 Task:  Click on Racing  Cup Series In the Cup Series click on  Pick Sheet Add name Lucas Anderson and  Email softage.5@softage.net In group 1 choose #24 William Byron In group 2 choose #5 Kyle Larson In group 3 choose #47 Ricky Stenhouse Jr In group 4 choose #54 Ty Gibbs In group 5 choose #43 Erik Jones Winning Manufacturer choose Chevrolet In Tie Breaker choose #84 Jimmye Johnson Bonous driver choose #20 Christopher Bell Submit pick sheet
Action: Mouse moved to (345, 192)
Screenshot: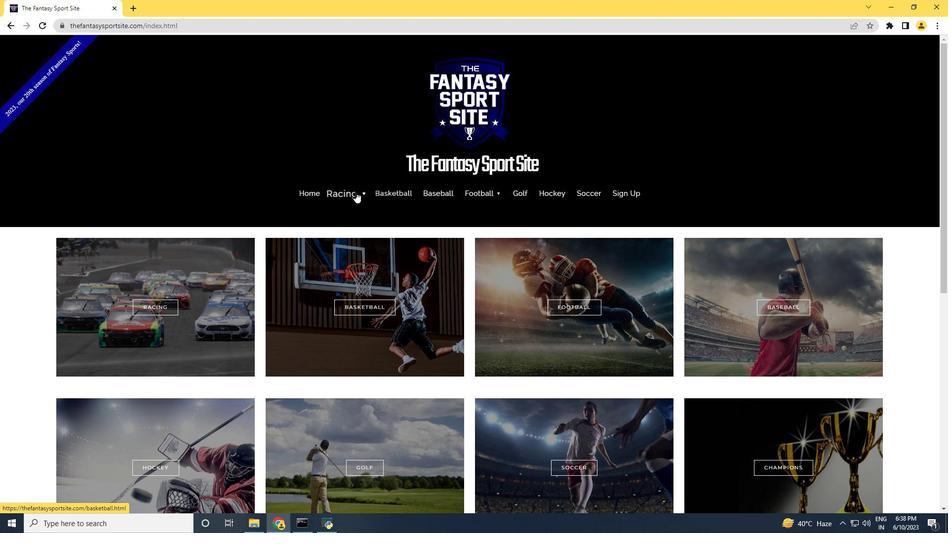 
Action: Mouse pressed left at (345, 192)
Screenshot: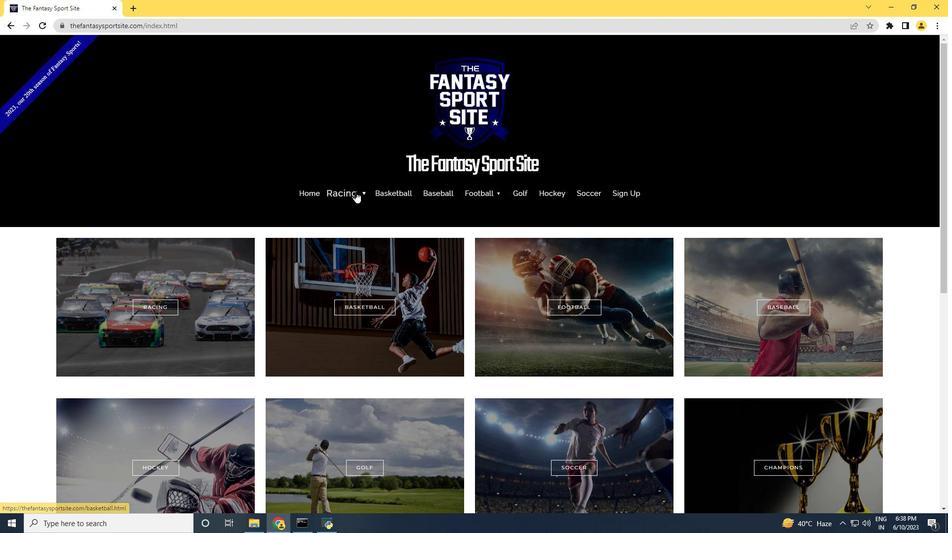 
Action: Mouse moved to (345, 229)
Screenshot: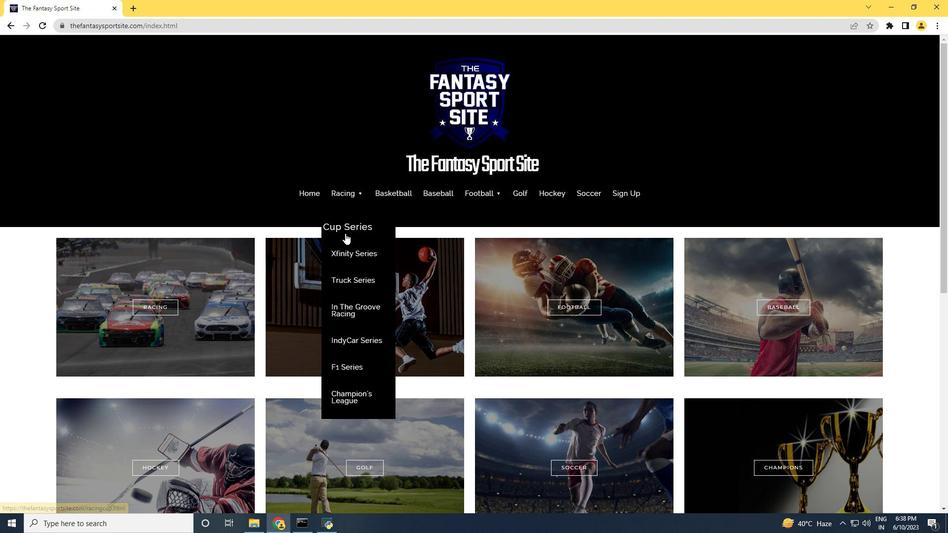 
Action: Mouse pressed left at (345, 229)
Screenshot: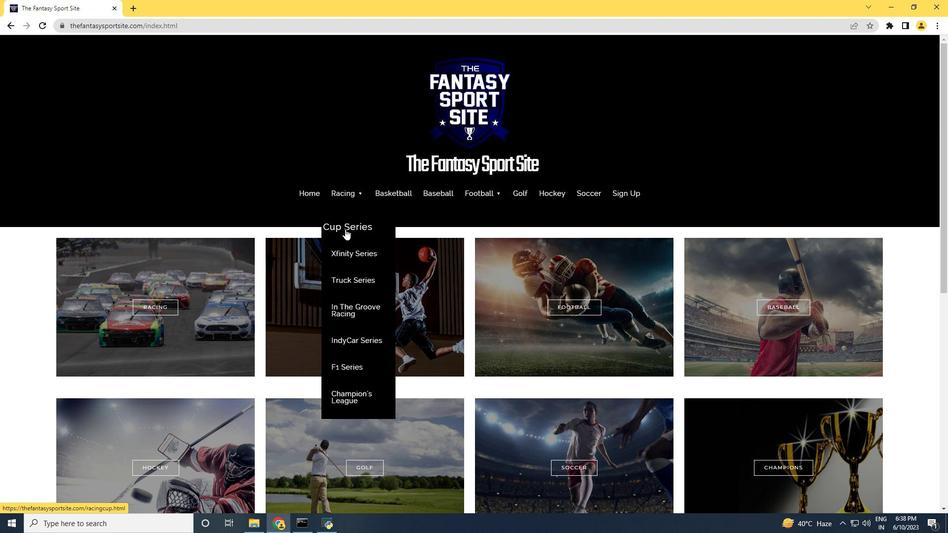 
Action: Mouse moved to (305, 251)
Screenshot: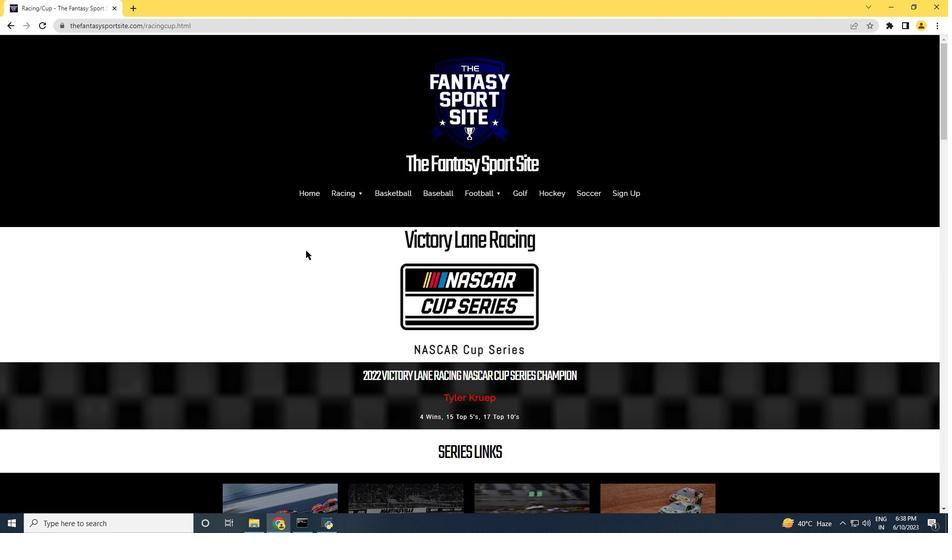 
Action: Mouse scrolled (305, 251) with delta (0, 0)
Screenshot: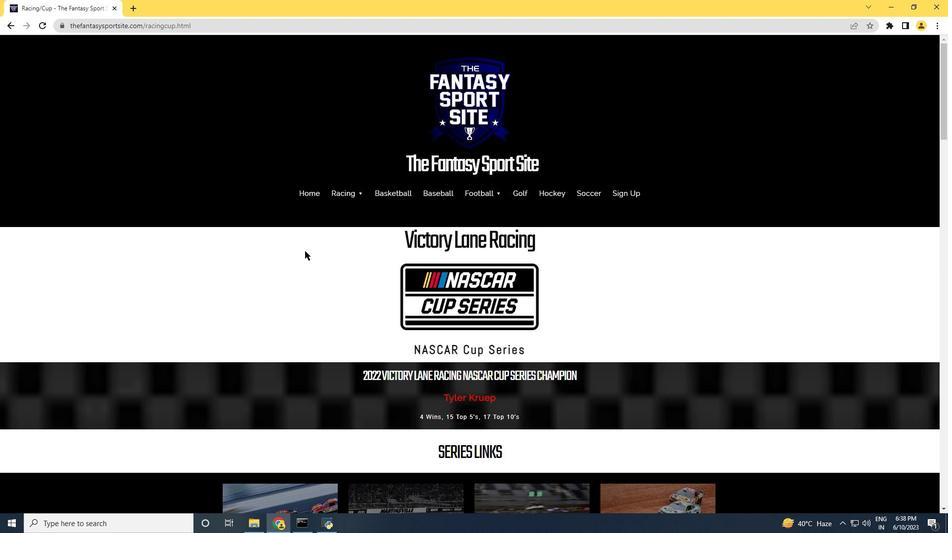 
Action: Mouse scrolled (305, 251) with delta (0, 0)
Screenshot: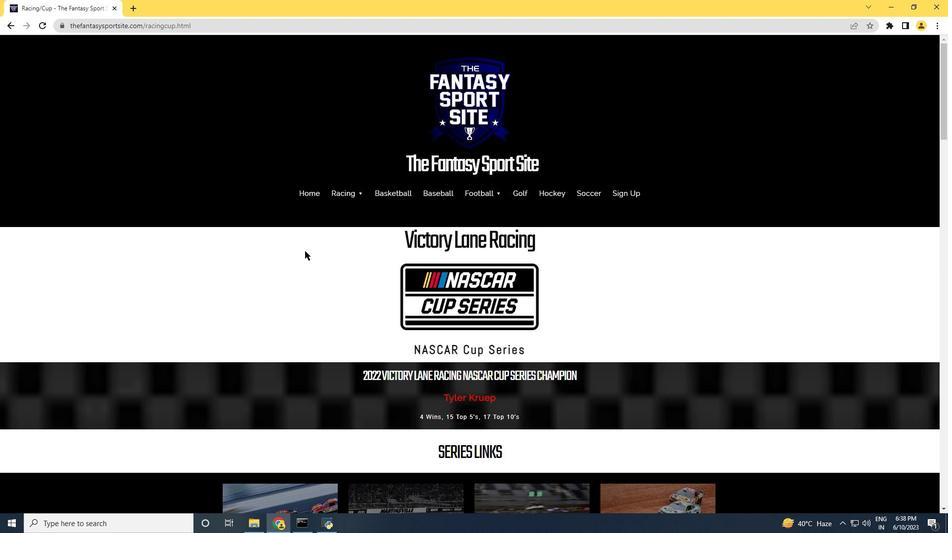 
Action: Mouse scrolled (305, 251) with delta (0, 0)
Screenshot: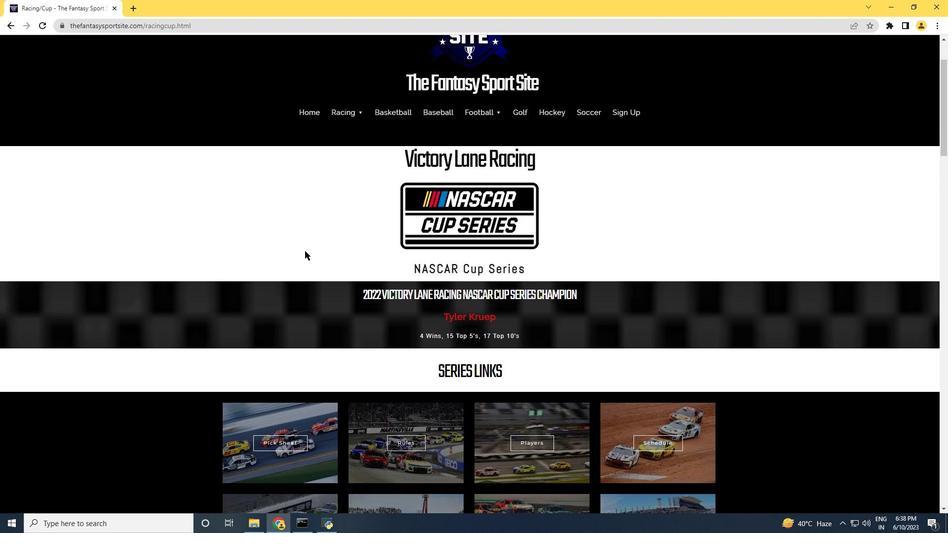 
Action: Mouse moved to (304, 251)
Screenshot: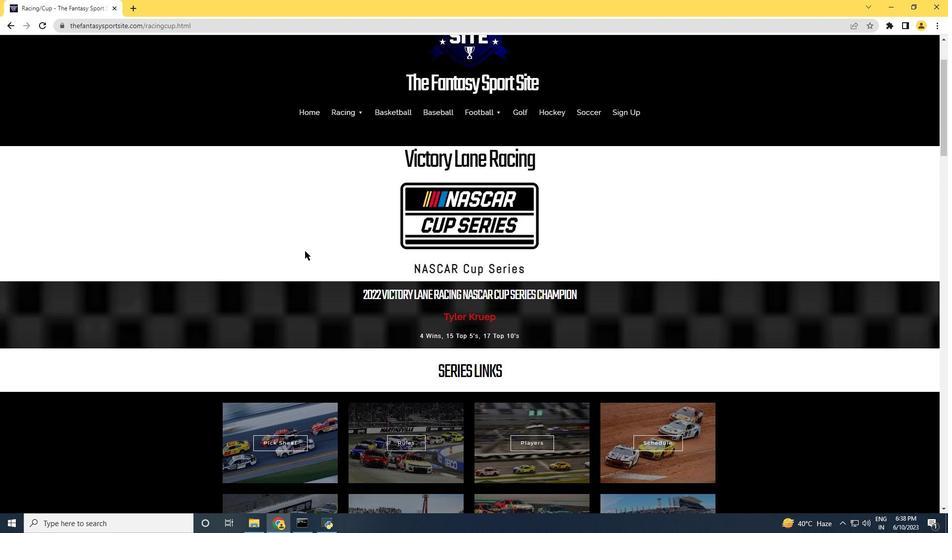 
Action: Mouse scrolled (304, 251) with delta (0, 0)
Screenshot: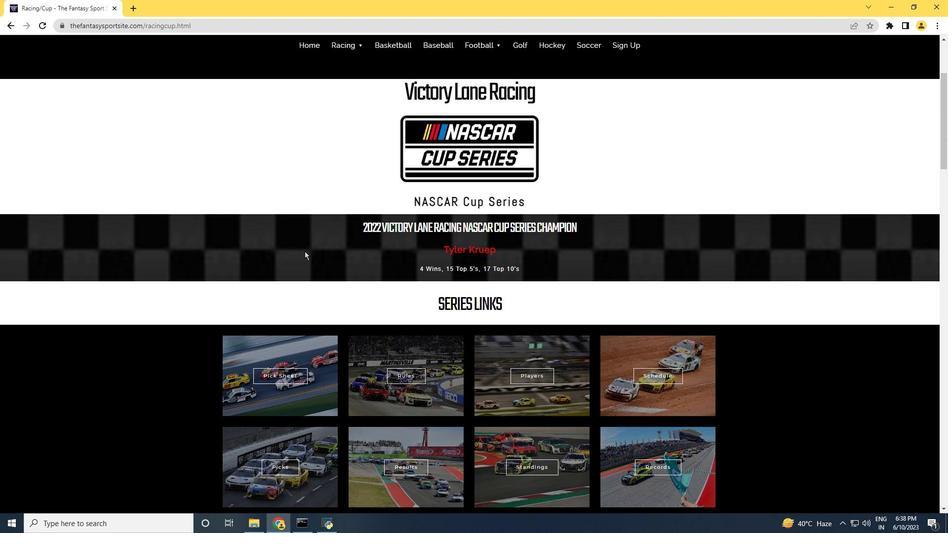 
Action: Mouse scrolled (304, 251) with delta (0, 0)
Screenshot: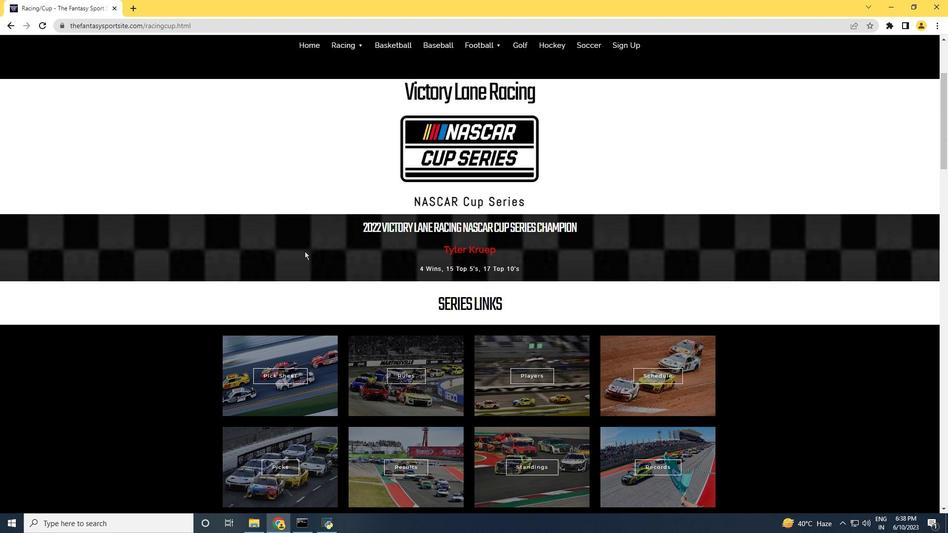 
Action: Mouse moved to (283, 269)
Screenshot: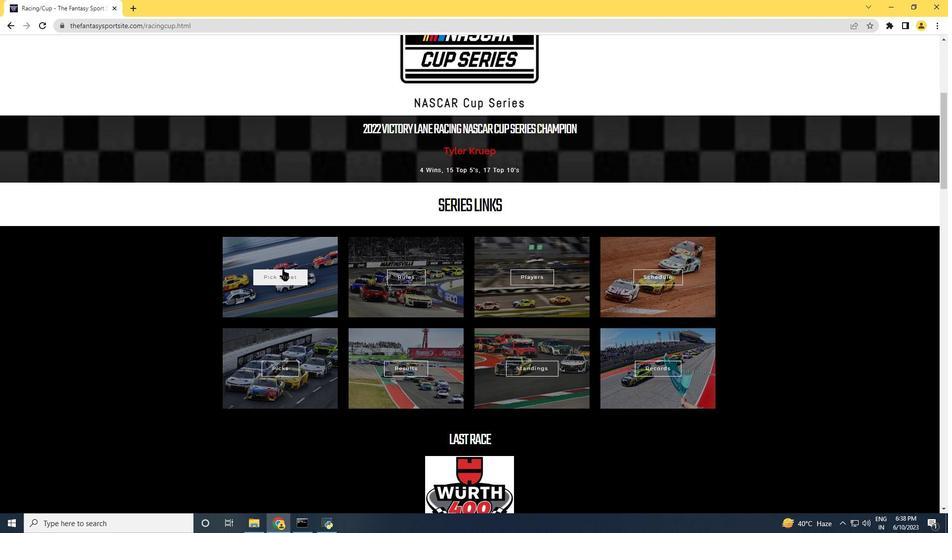 
Action: Mouse pressed left at (283, 269)
Screenshot: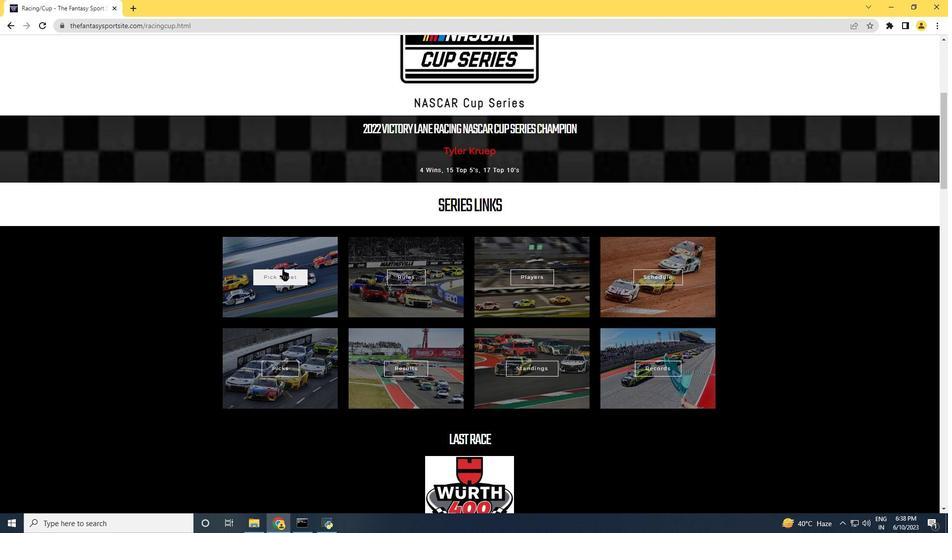 
Action: Mouse moved to (307, 251)
Screenshot: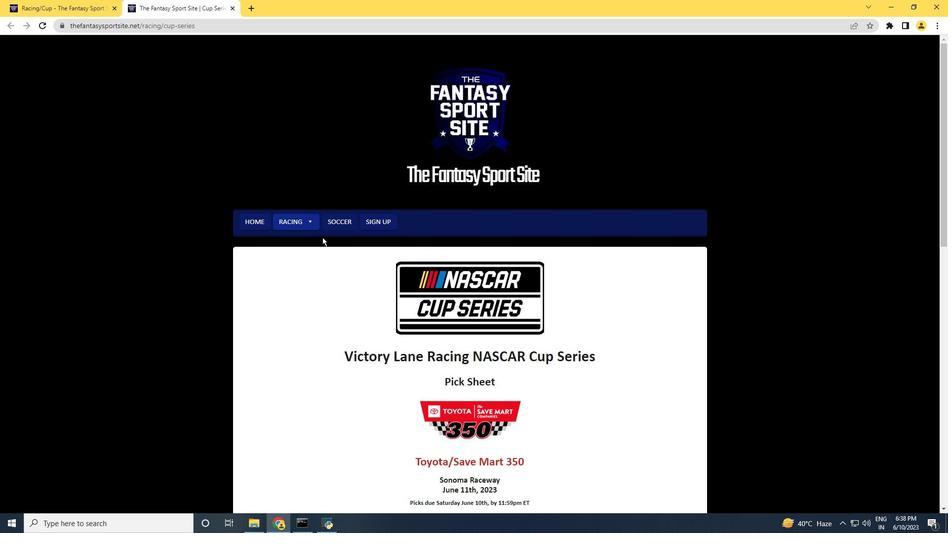 
Action: Mouse scrolled (307, 251) with delta (0, 0)
Screenshot: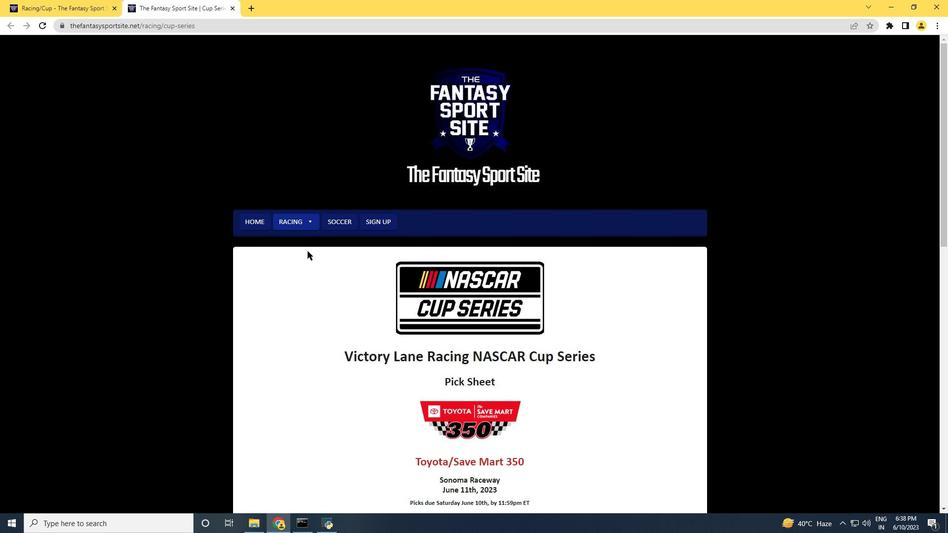 
Action: Mouse scrolled (307, 251) with delta (0, 0)
Screenshot: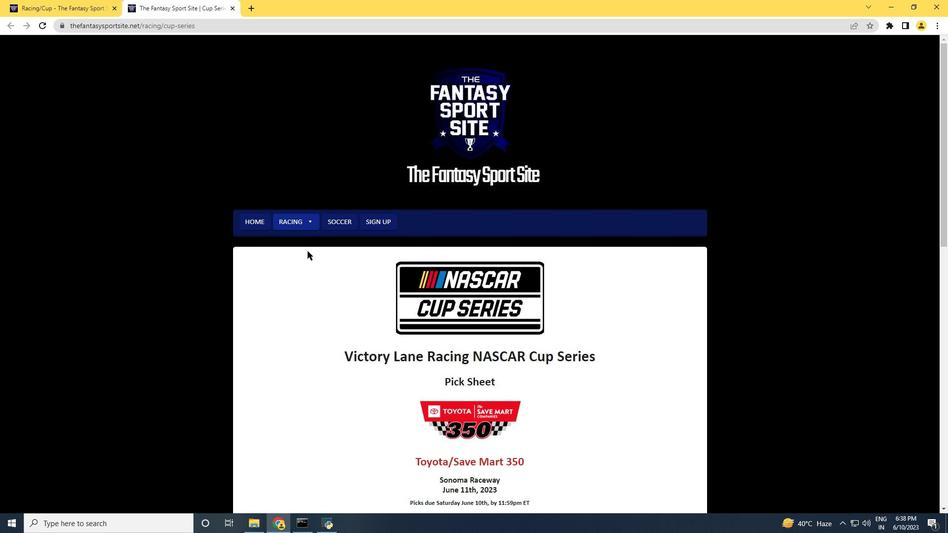 
Action: Mouse scrolled (307, 251) with delta (0, 0)
Screenshot: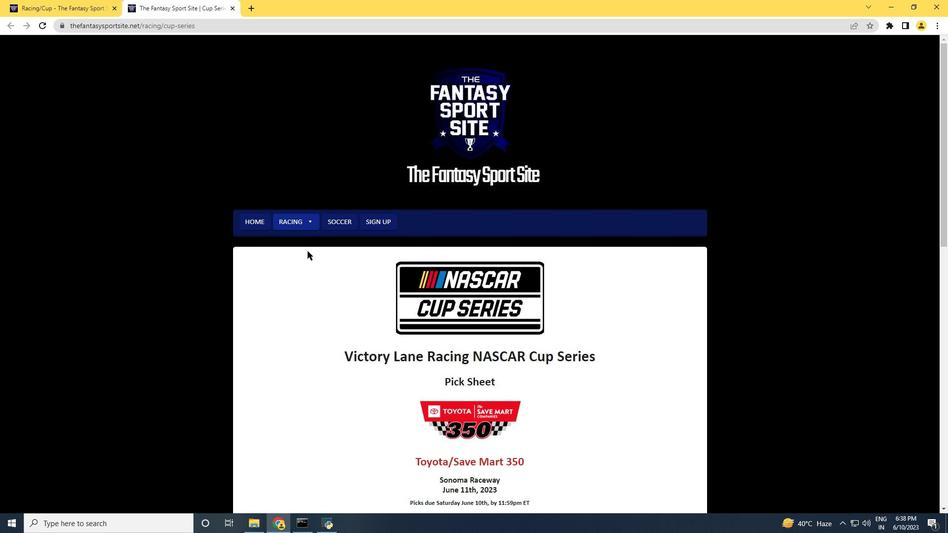 
Action: Mouse scrolled (307, 251) with delta (0, 0)
Screenshot: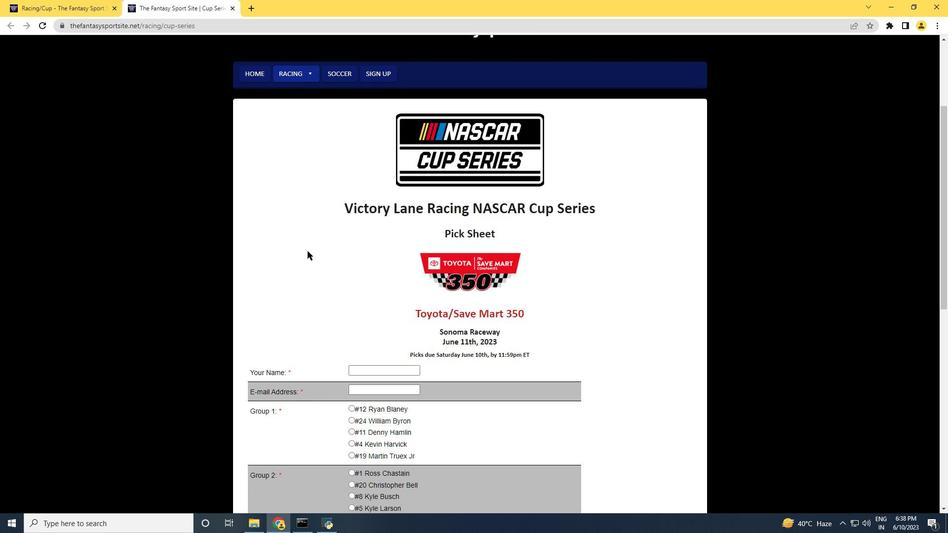 
Action: Mouse scrolled (307, 251) with delta (0, 0)
Screenshot: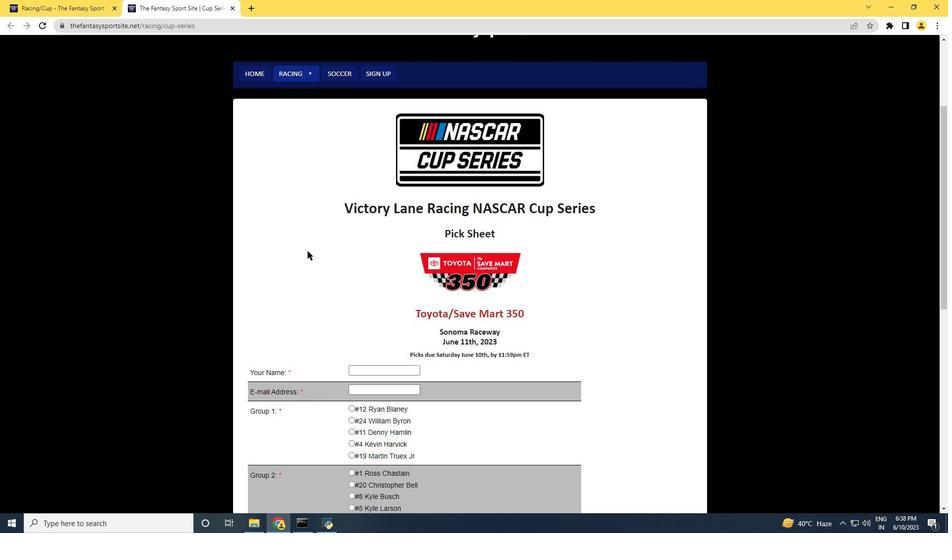 
Action: Mouse scrolled (307, 251) with delta (0, 0)
Screenshot: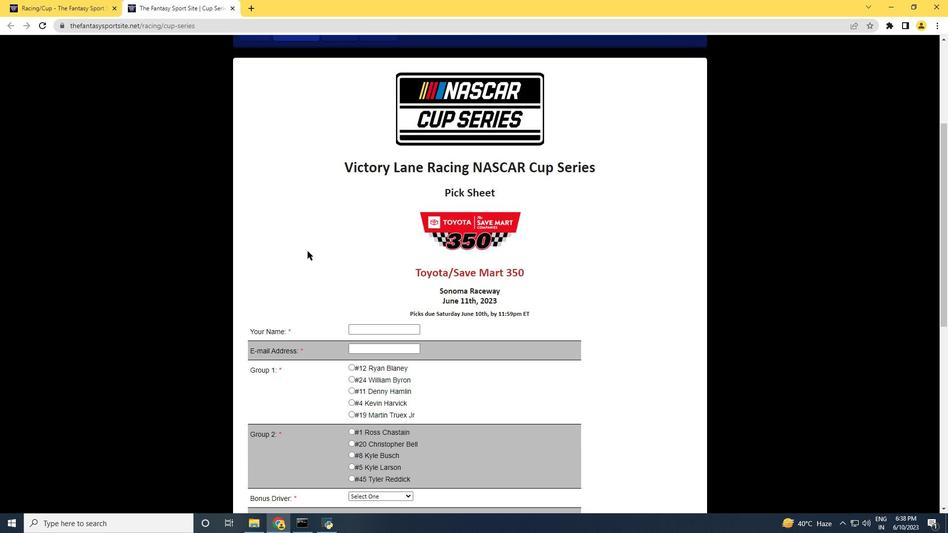 
Action: Mouse moved to (364, 221)
Screenshot: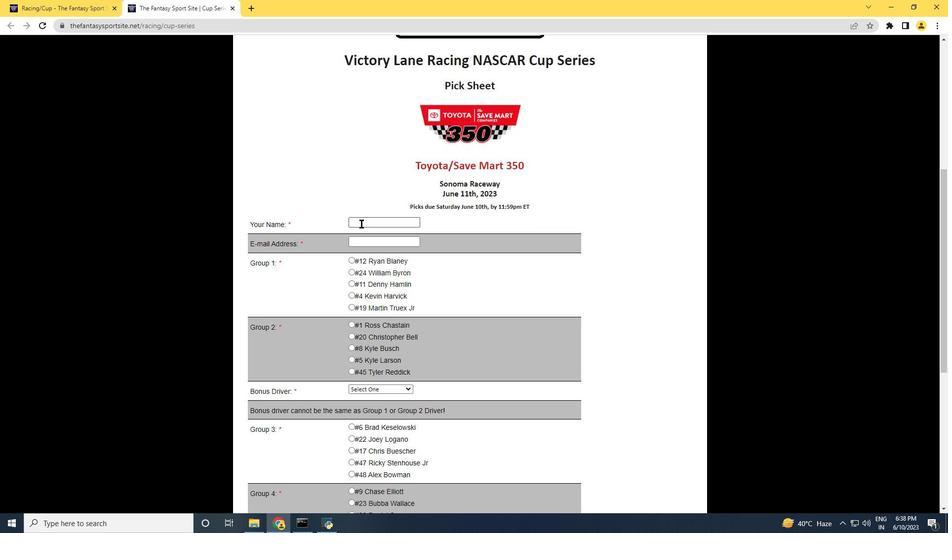 
Action: Mouse pressed left at (364, 221)
Screenshot: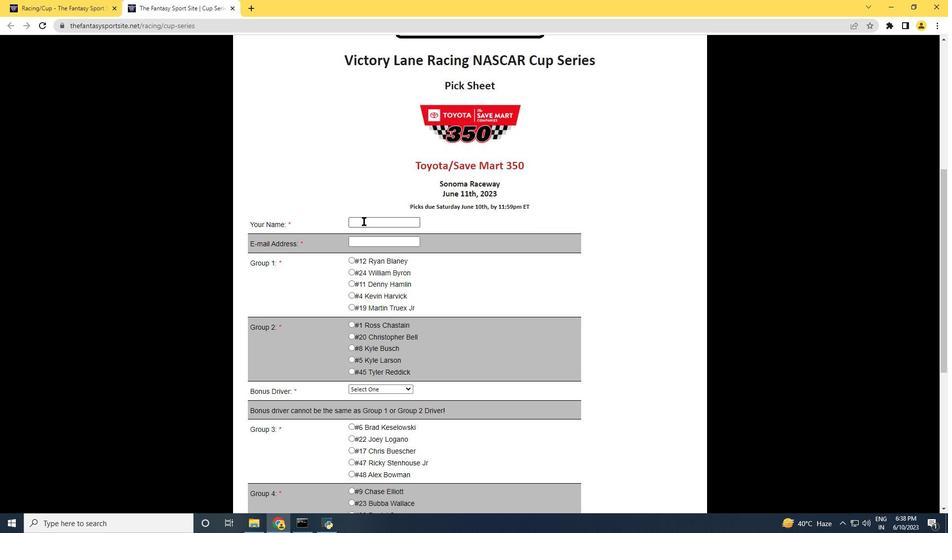 
Action: Key pressed <Key.shift><Key.shift><Key.shift><Key.shift><Key.shift><Key.shift><Key.shift><Key.shift><Key.shift><Key.shift><Key.shift><Key.shift><Key.shift><Key.shift><Key.shift><Key.shift><Key.shift><Key.shift><Key.shift><Key.shift><Key.shift><Key.shift><Key.shift><Key.shift><Key.shift><Key.shift><Key.shift><Key.shift><Key.shift><Key.shift><Key.shift><Key.shift><Key.shift><Key.shift><Key.shift><Key.shift><Key.shift><Key.shift><Key.shift><Key.shift><Key.shift><Key.shift><Key.shift><Key.shift><Key.shift><Key.shift>K<Key.backspace><Key.shift>Lucas<Key.space><Key.shift>Anderson<Key.tab><Key.shift><Key.shift><Key.shift><Key.shift><Key.shift><Key.shift><Key.shift><Key.shift><Key.shift><Key.shift><Key.shift><Key.shift><Key.shift><Key.shift><Key.shift><Key.shift><Key.shift>softage.5<Key.shift>@softage.net<Key.tab>
Screenshot: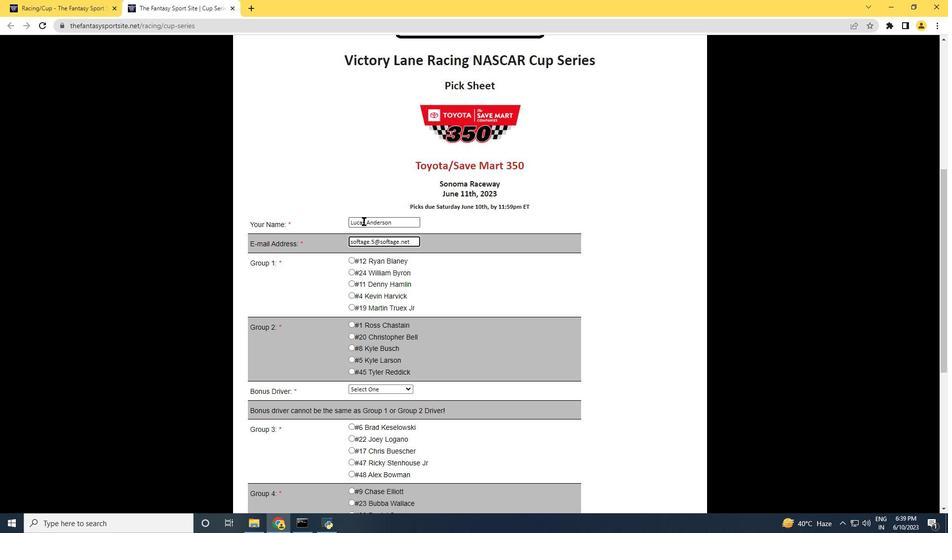 
Action: Mouse moved to (352, 271)
Screenshot: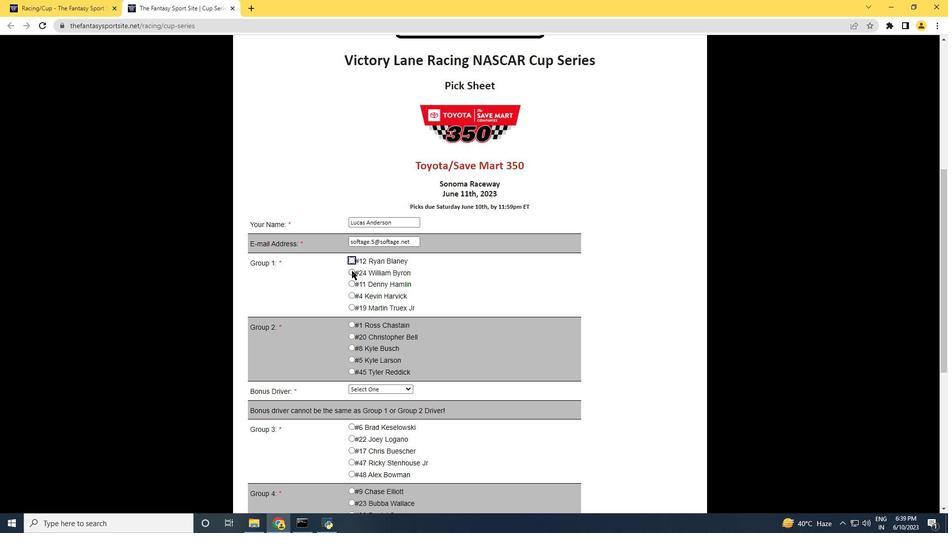 
Action: Mouse pressed left at (352, 271)
Screenshot: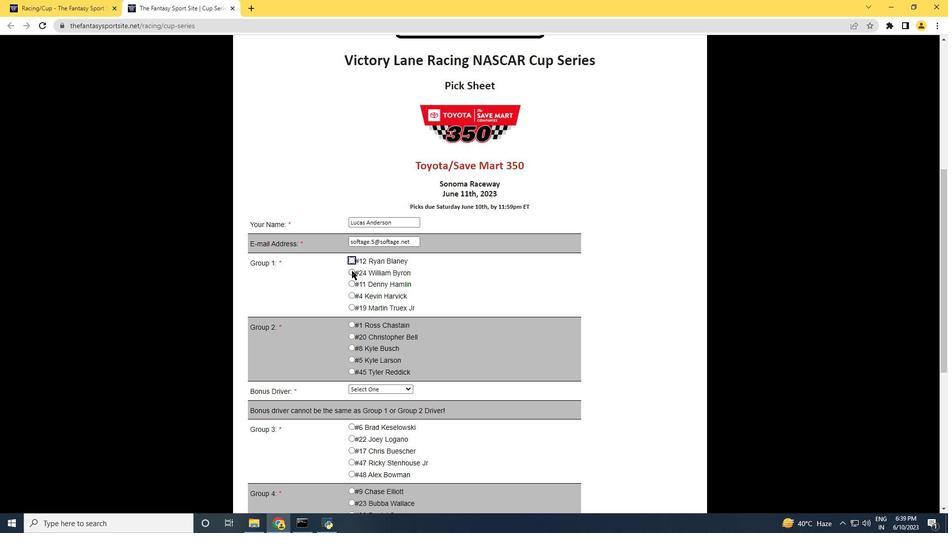 
Action: Mouse scrolled (352, 270) with delta (0, 0)
Screenshot: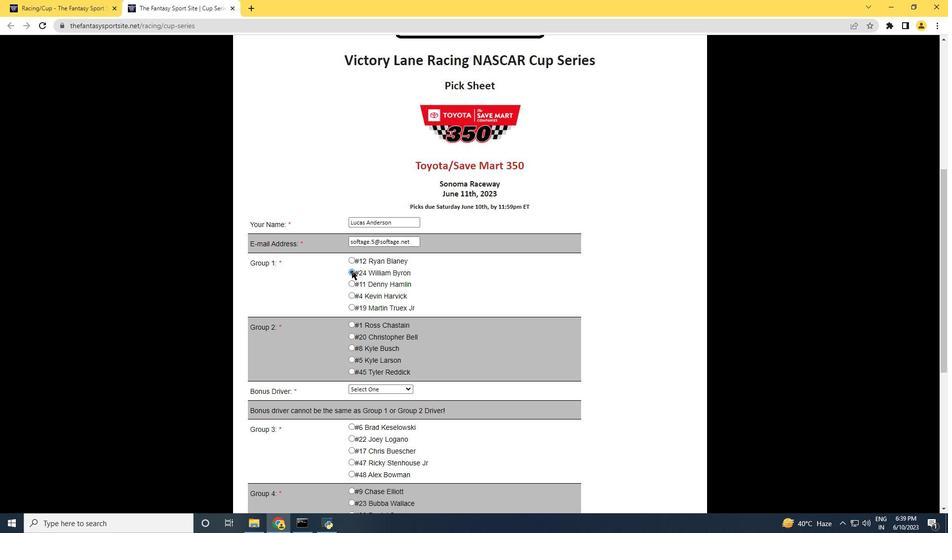 
Action: Mouse scrolled (352, 270) with delta (0, 0)
Screenshot: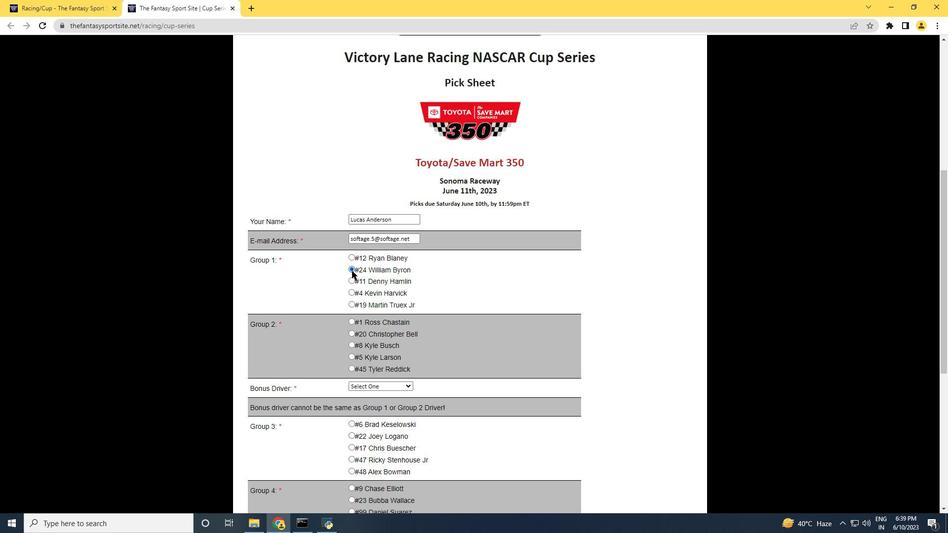 
Action: Mouse moved to (351, 262)
Screenshot: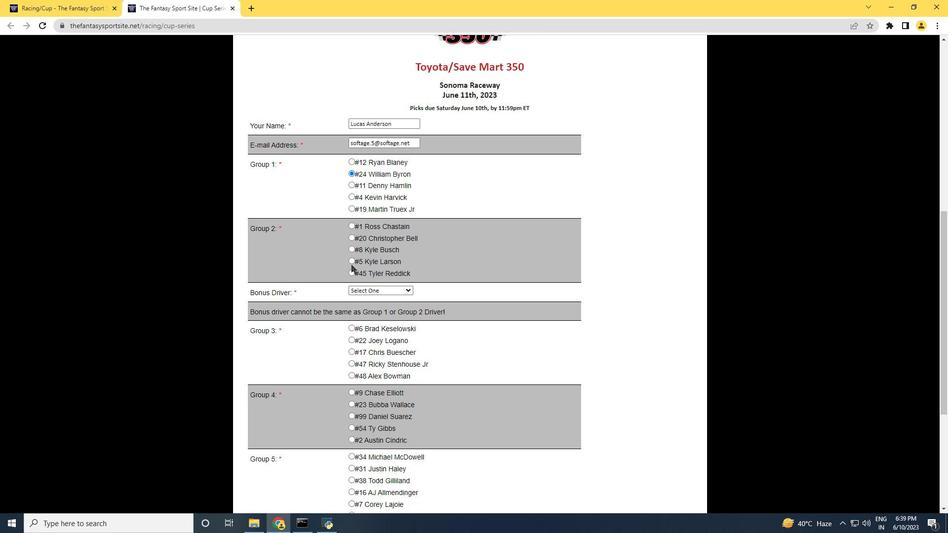 
Action: Mouse pressed left at (351, 262)
Screenshot: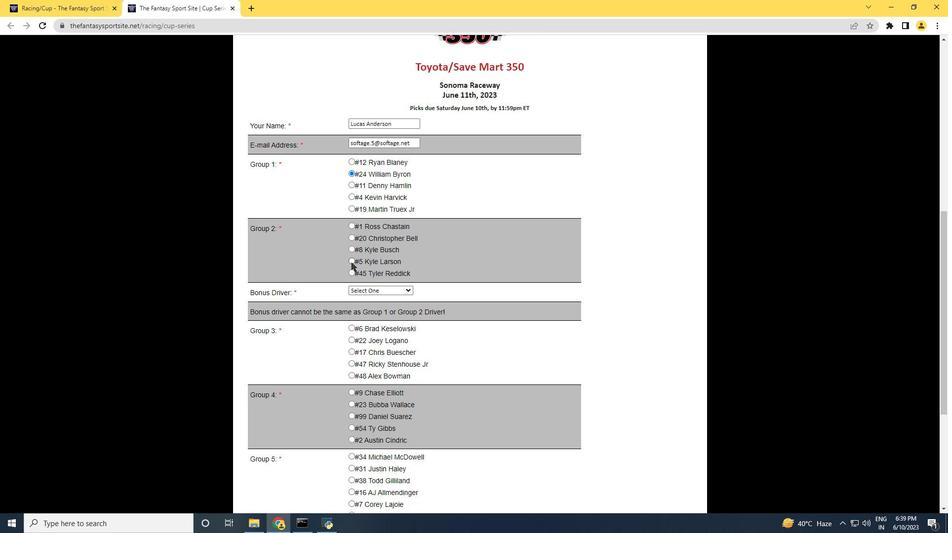 
Action: Mouse scrolled (351, 262) with delta (0, 0)
Screenshot: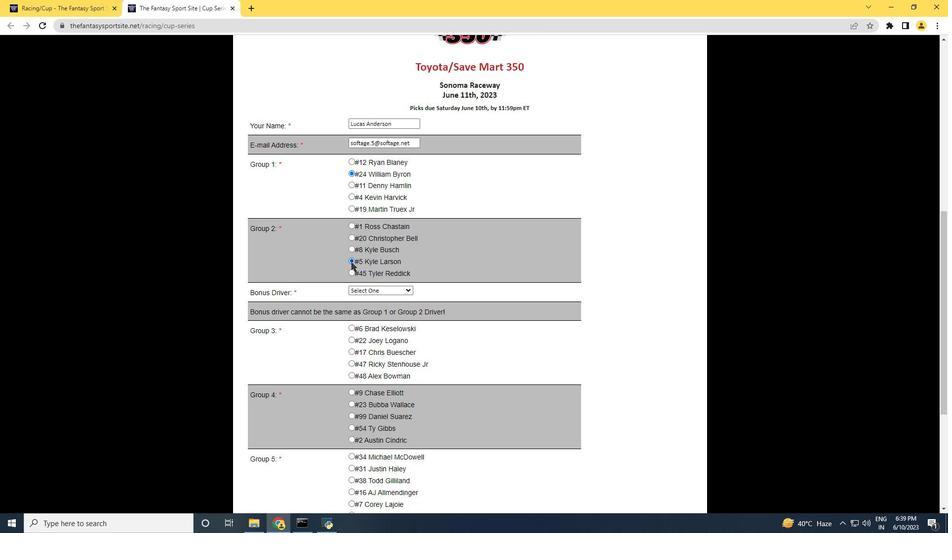 
Action: Mouse moved to (349, 314)
Screenshot: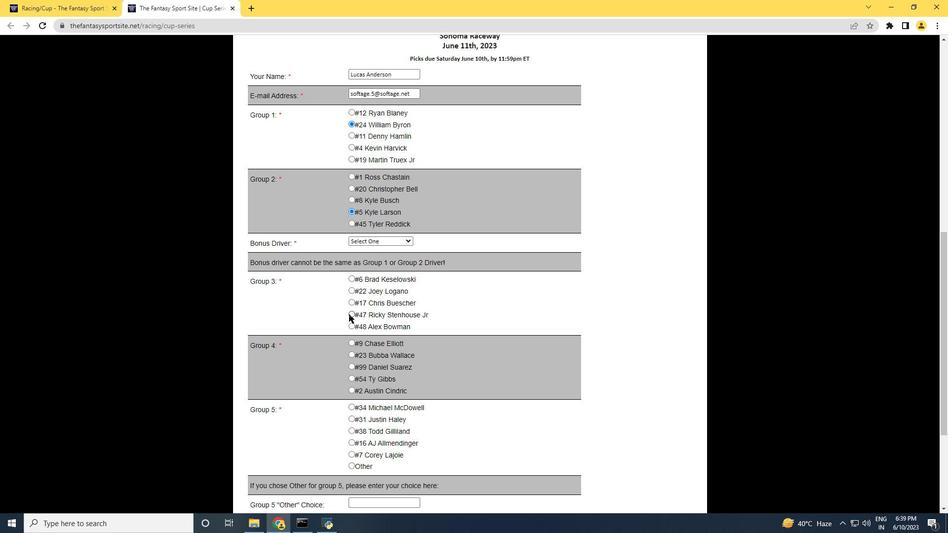 
Action: Mouse pressed left at (349, 314)
Screenshot: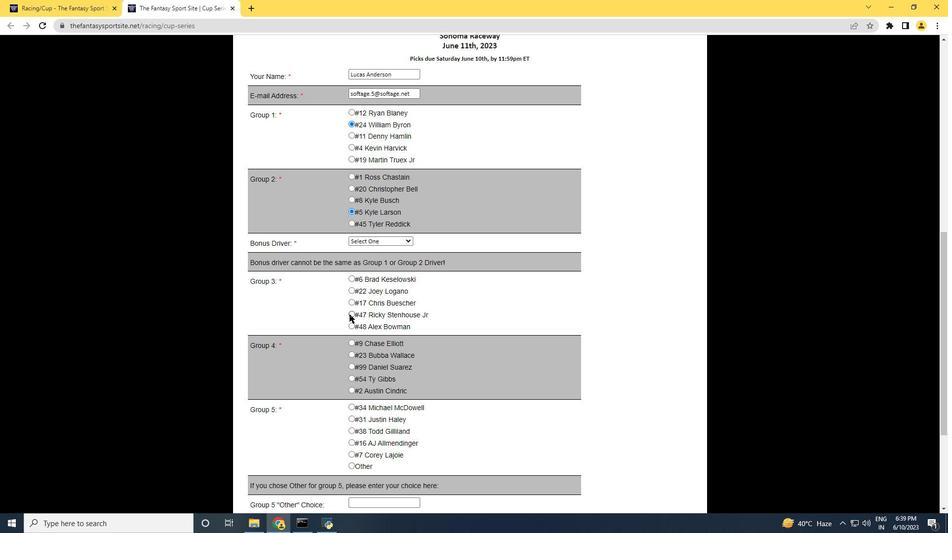 
Action: Mouse moved to (349, 314)
Screenshot: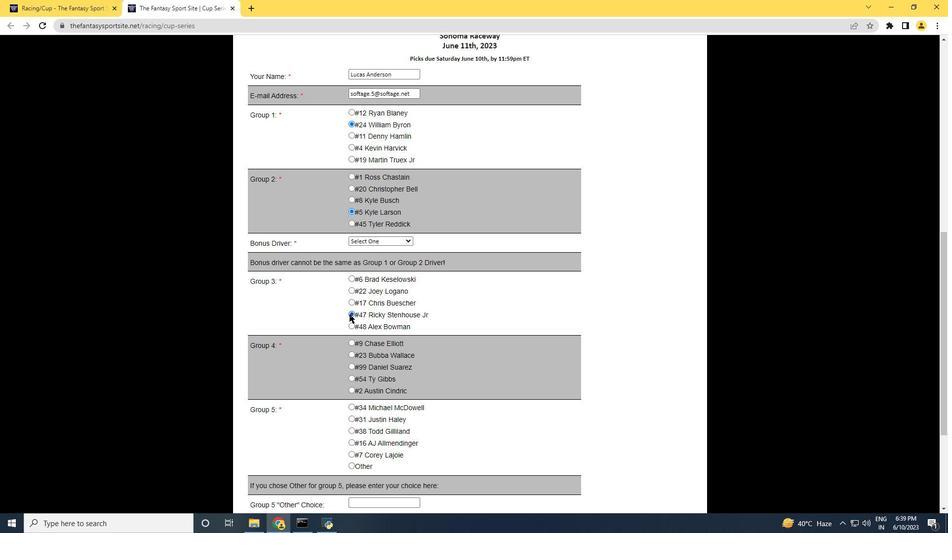 
Action: Mouse scrolled (349, 314) with delta (0, 0)
Screenshot: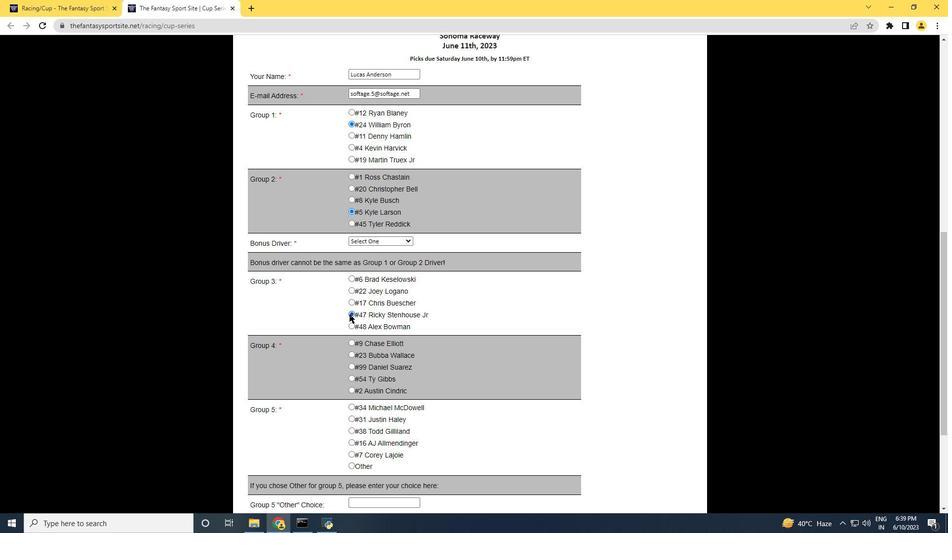 
Action: Mouse scrolled (349, 314) with delta (0, 0)
Screenshot: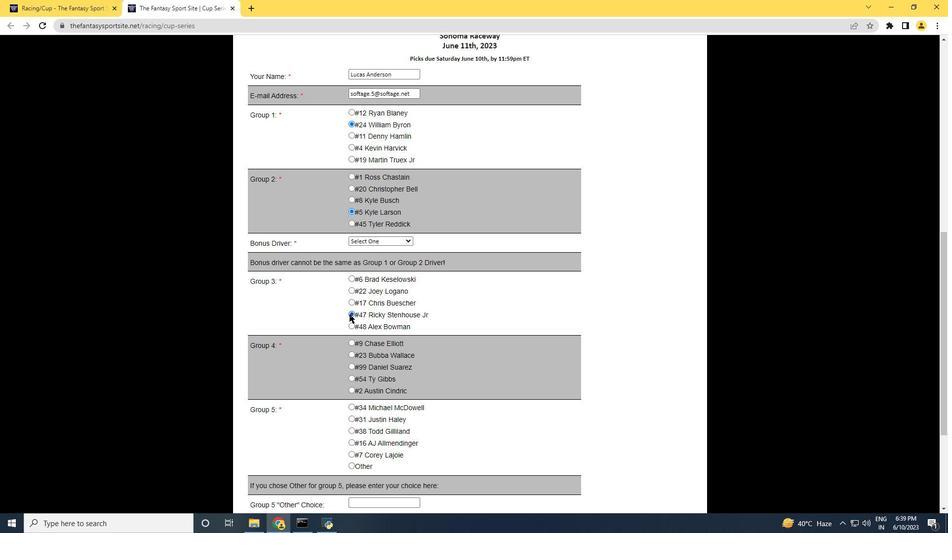 
Action: Mouse moved to (352, 279)
Screenshot: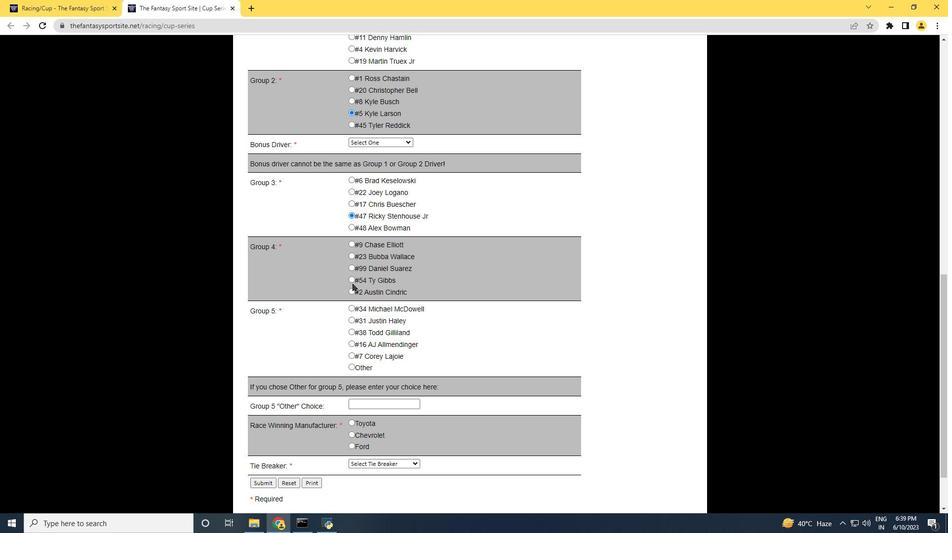 
Action: Mouse pressed left at (352, 279)
Screenshot: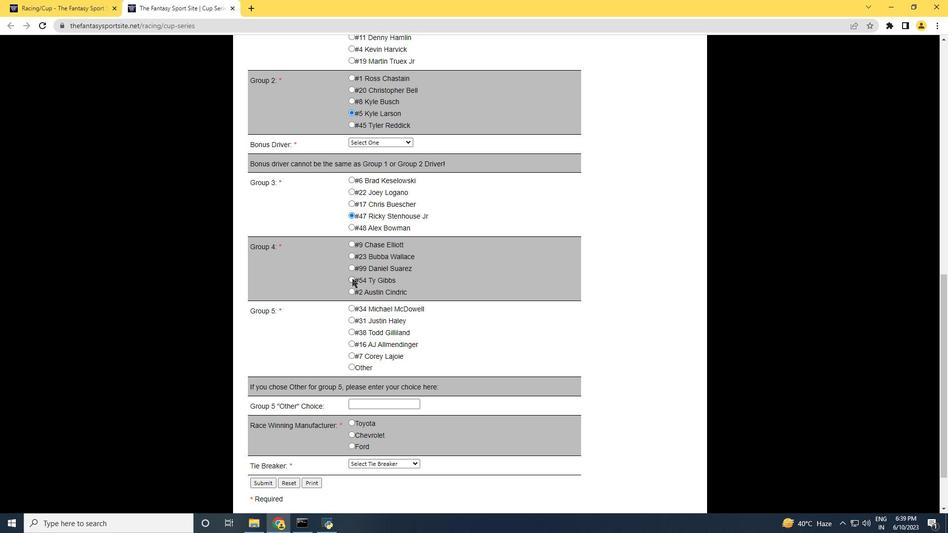 
Action: Mouse moved to (352, 278)
Screenshot: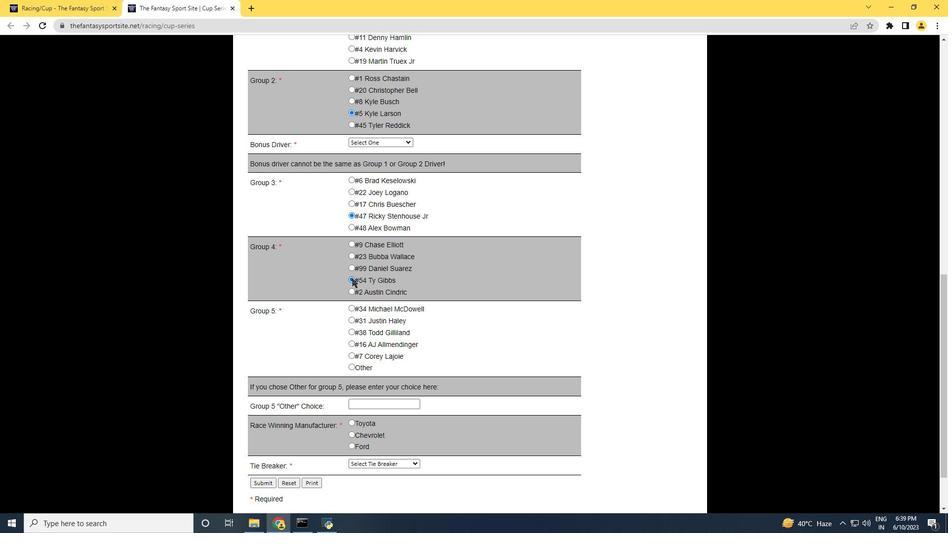 
Action: Mouse scrolled (352, 277) with delta (0, 0)
Screenshot: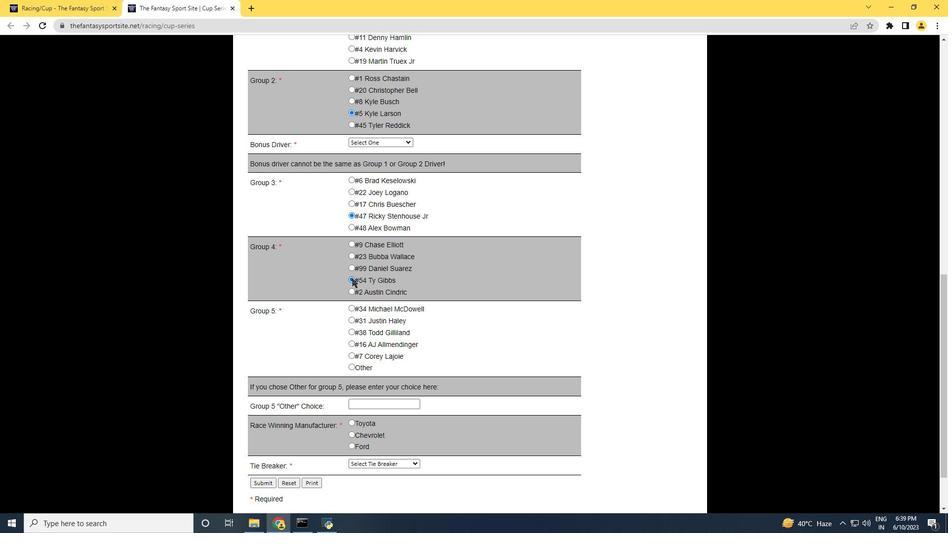 
Action: Mouse scrolled (352, 277) with delta (0, 0)
Screenshot: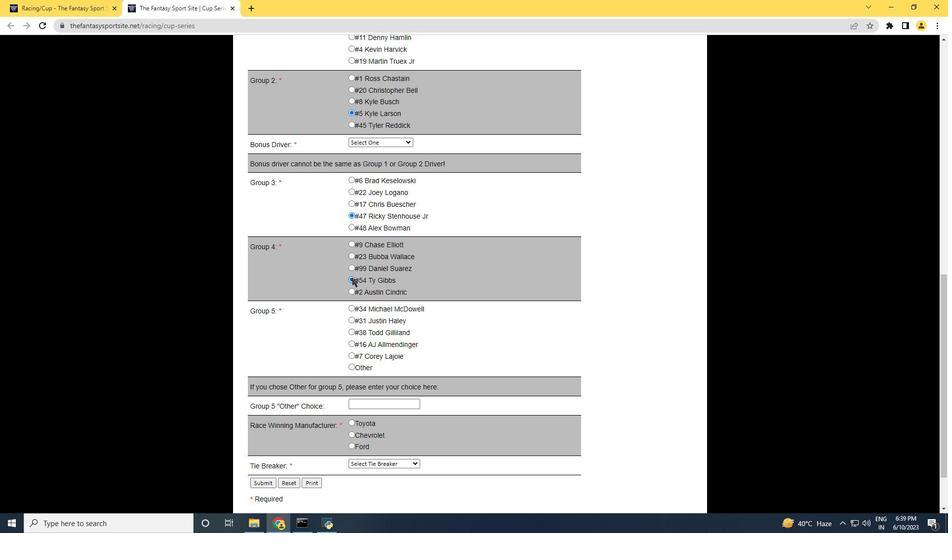 
Action: Mouse scrolled (352, 277) with delta (0, 0)
Screenshot: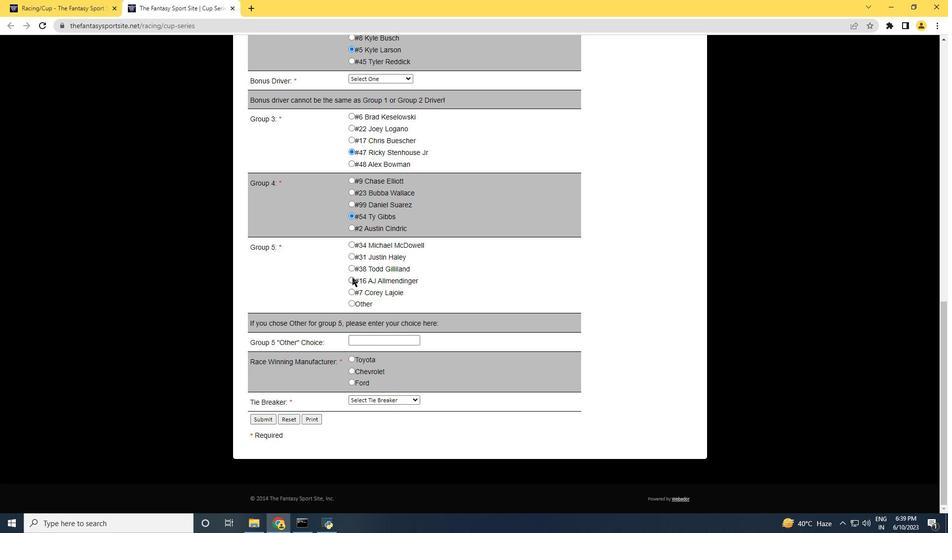 
Action: Mouse moved to (351, 279)
Screenshot: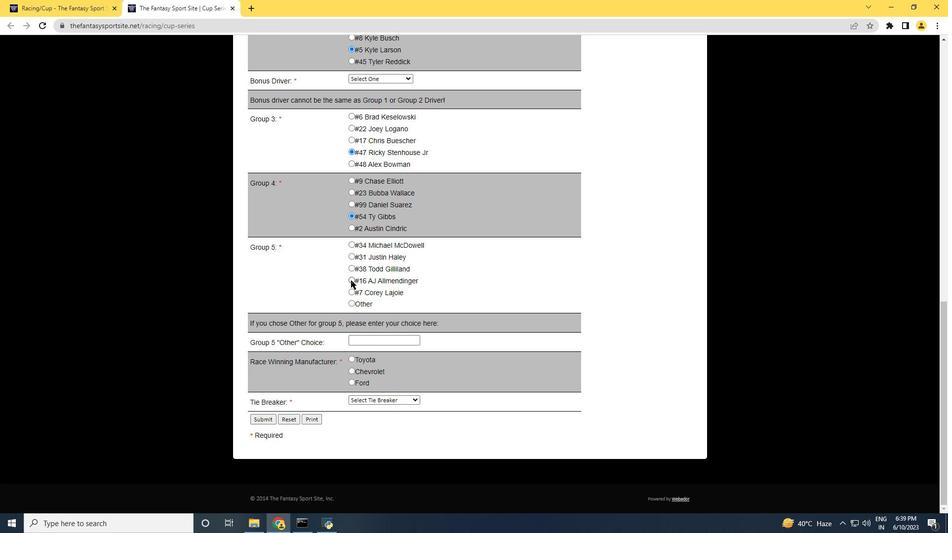 
Action: Mouse pressed left at (351, 279)
Screenshot: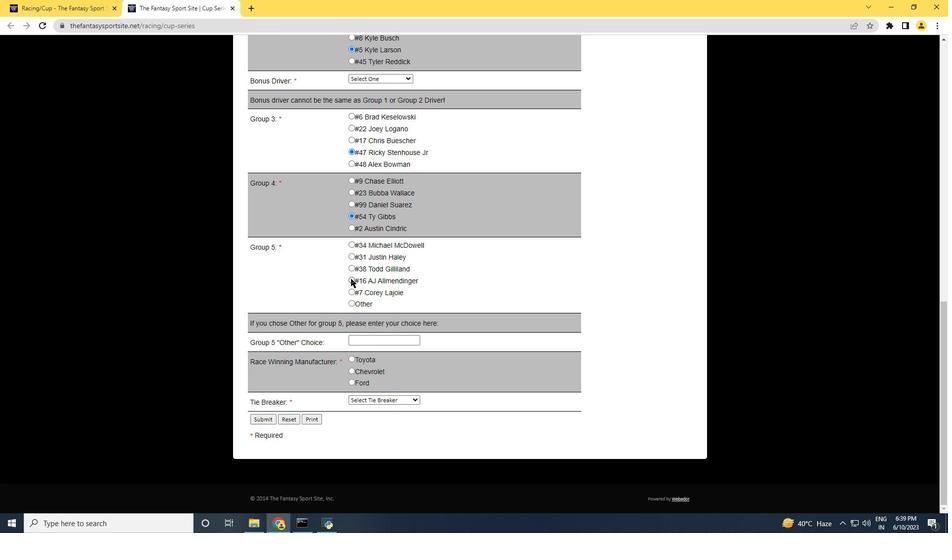 
Action: Mouse scrolled (351, 278) with delta (0, 0)
Screenshot: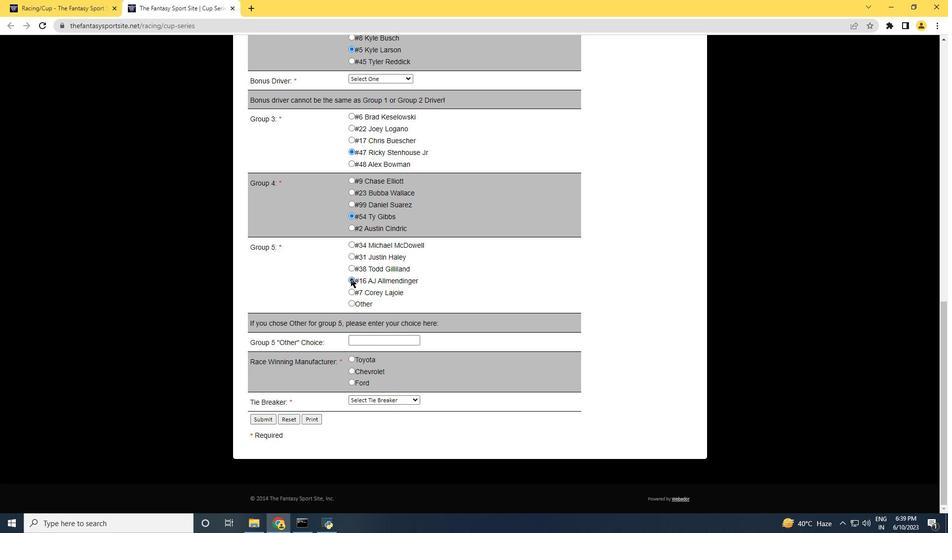
Action: Mouse scrolled (351, 278) with delta (0, 0)
Screenshot: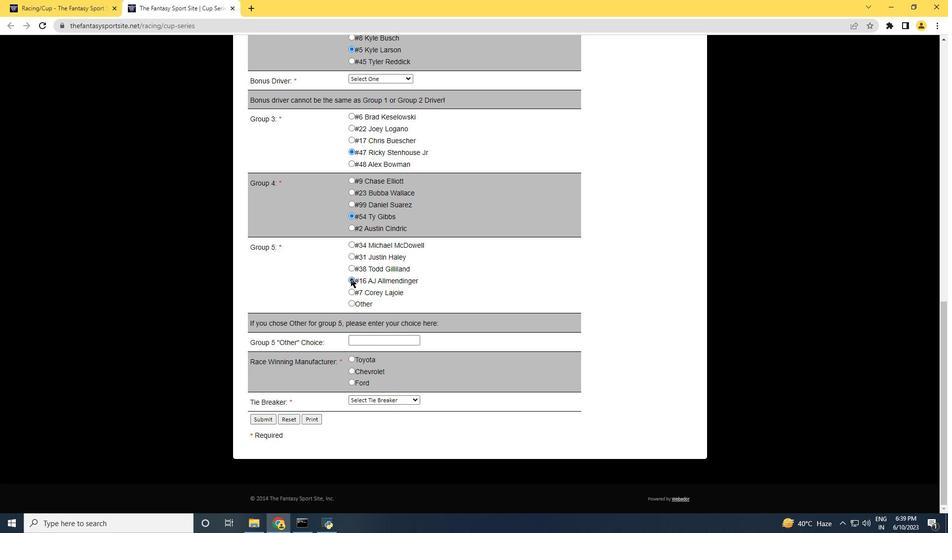 
Action: Mouse moved to (332, 326)
Screenshot: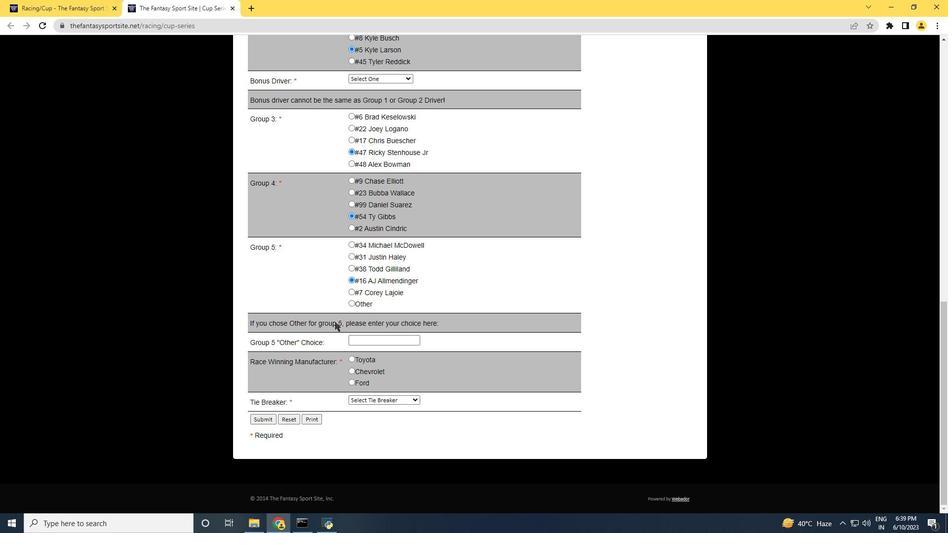 
Action: Mouse scrolled (332, 326) with delta (0, 0)
Screenshot: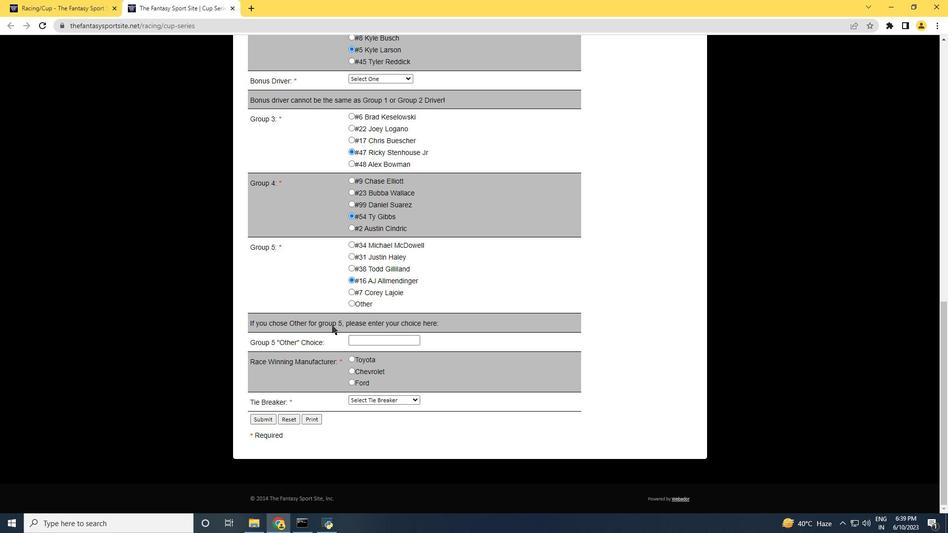 
Action: Mouse scrolled (332, 326) with delta (0, 0)
Screenshot: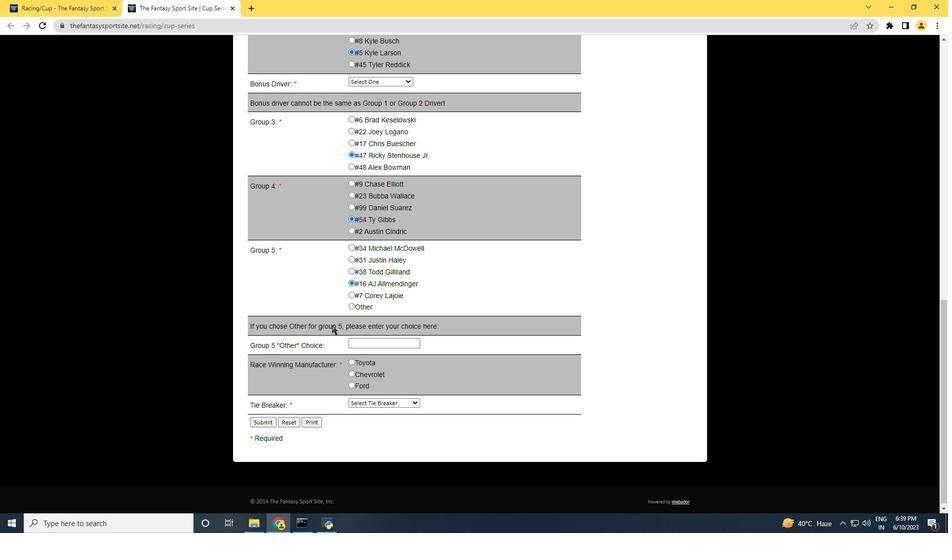 
Action: Mouse scrolled (332, 326) with delta (0, 0)
Screenshot: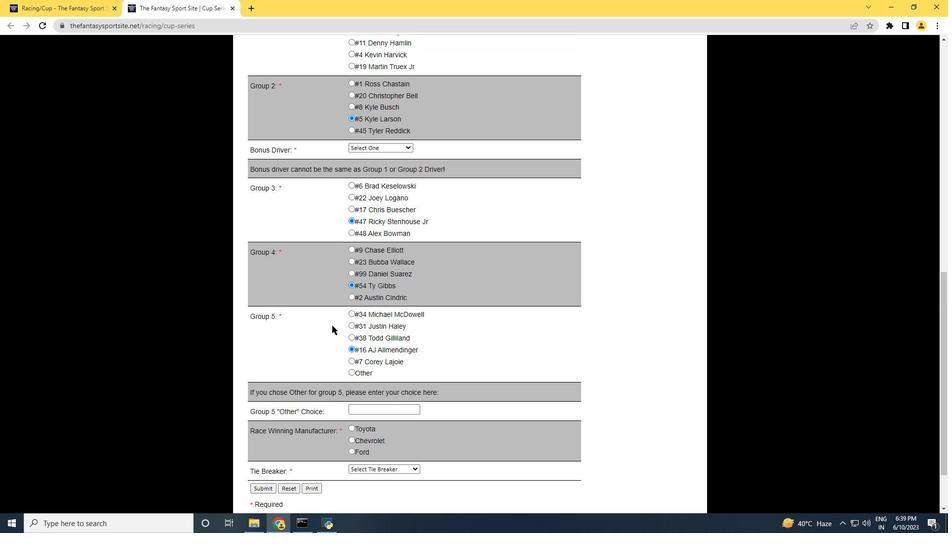 
Action: Mouse moved to (361, 339)
Screenshot: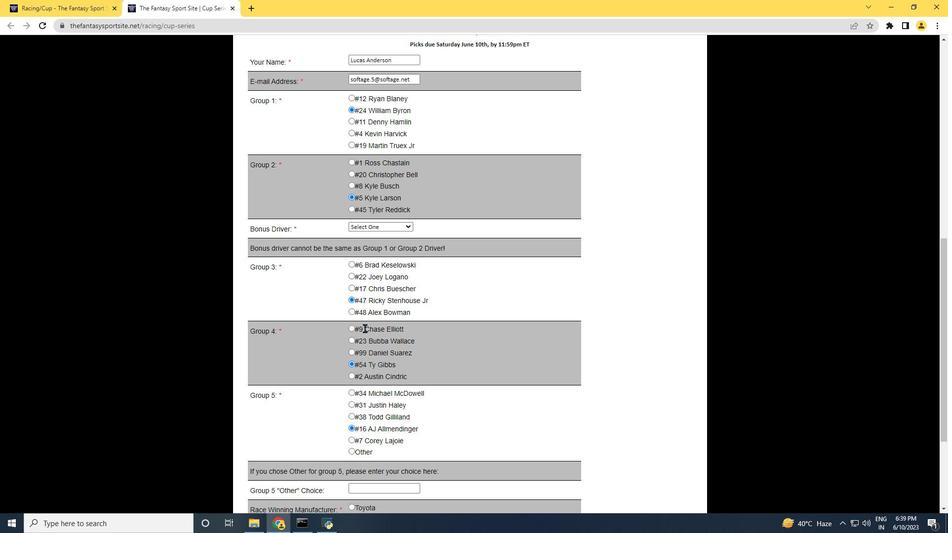 
Action: Mouse scrolled (361, 338) with delta (0, 0)
Screenshot: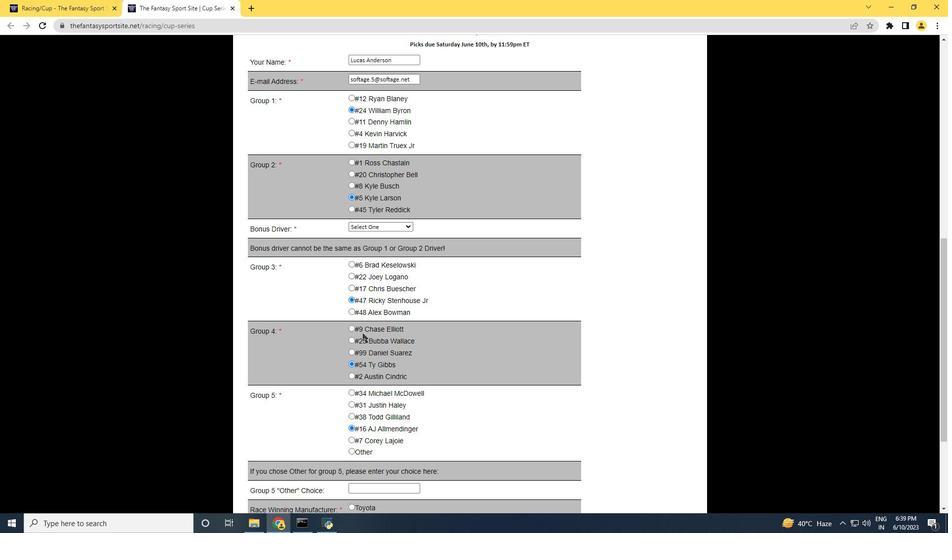 
Action: Mouse scrolled (361, 338) with delta (0, 0)
Screenshot: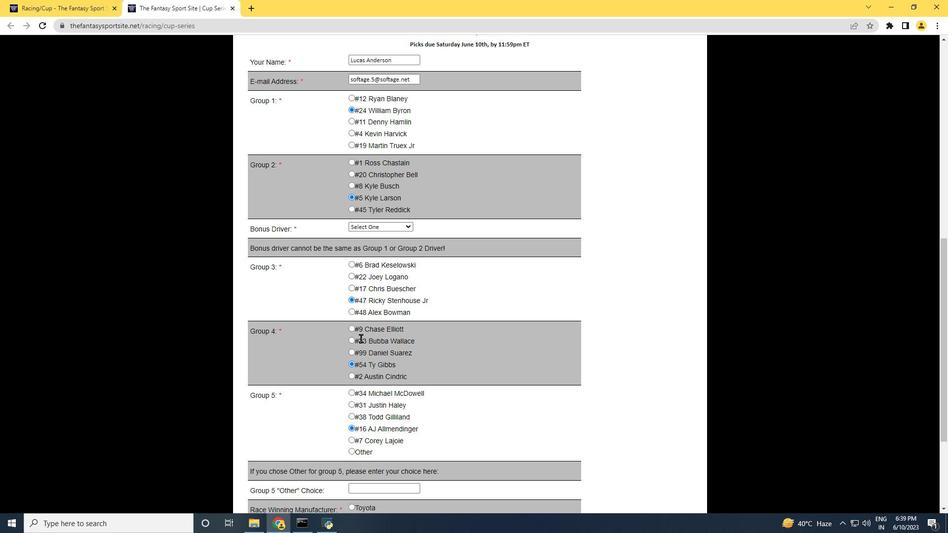 
Action: Mouse moved to (351, 422)
Screenshot: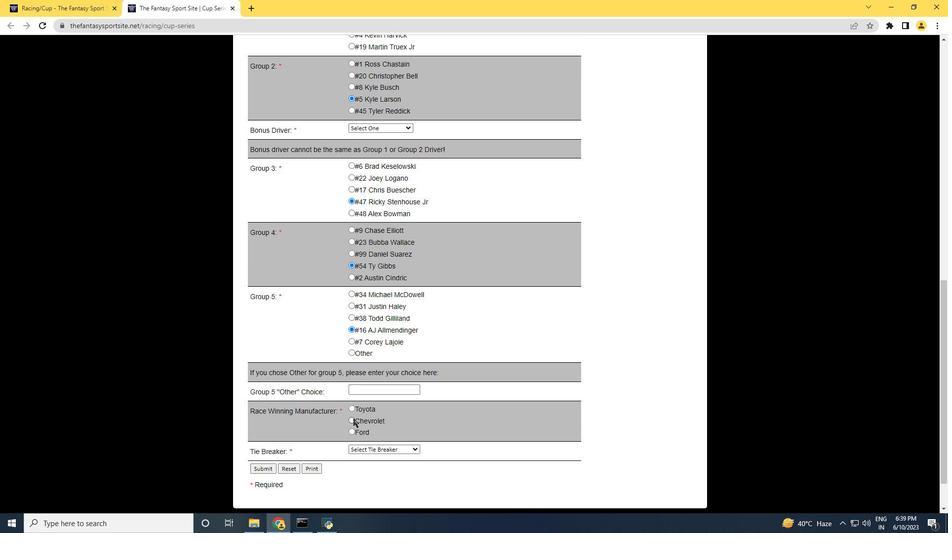 
Action: Mouse pressed left at (351, 422)
Screenshot: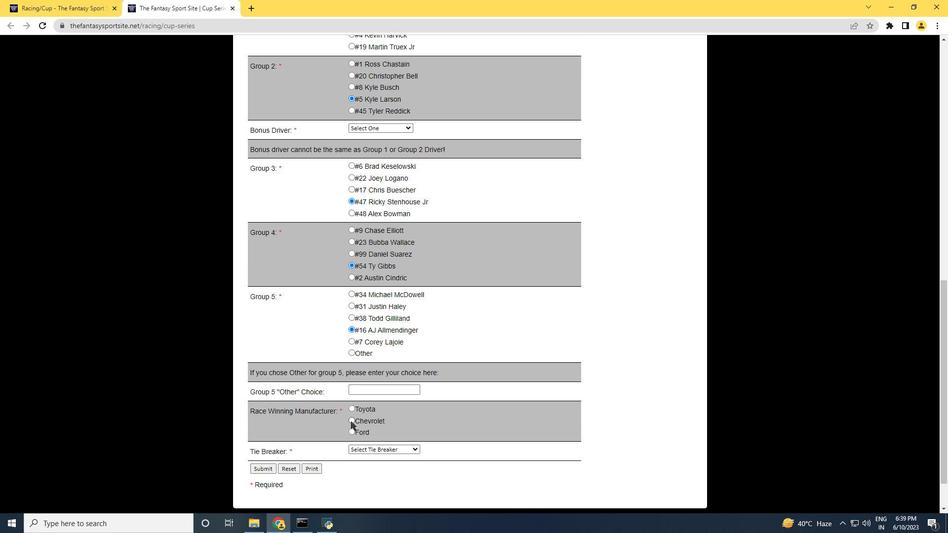 
Action: Mouse moved to (444, 353)
Screenshot: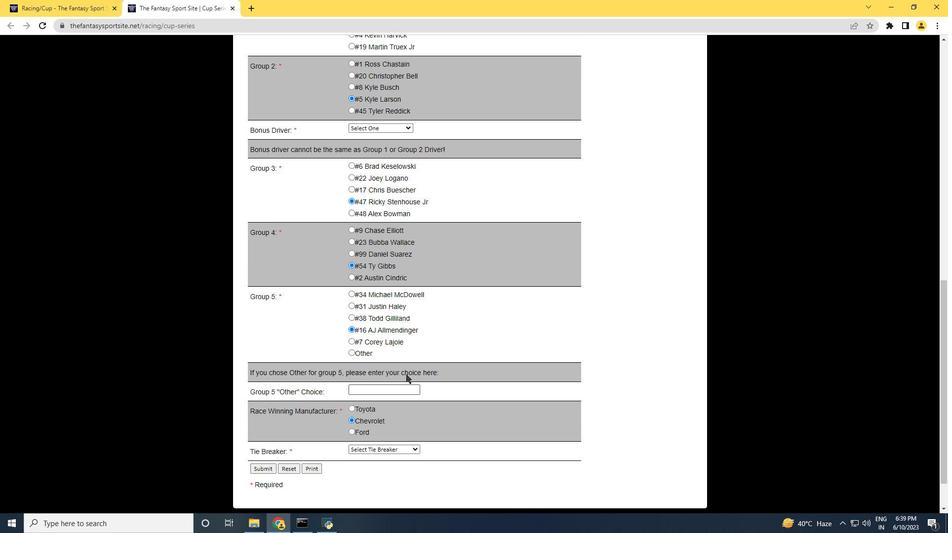 
Action: Mouse scrolled (444, 354) with delta (0, 0)
Screenshot: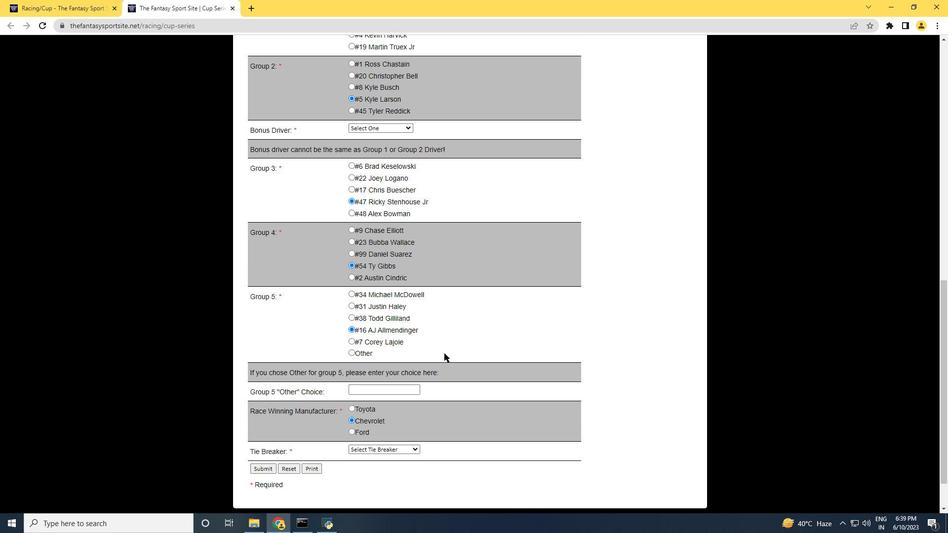 
Action: Mouse scrolled (444, 354) with delta (0, 0)
Screenshot: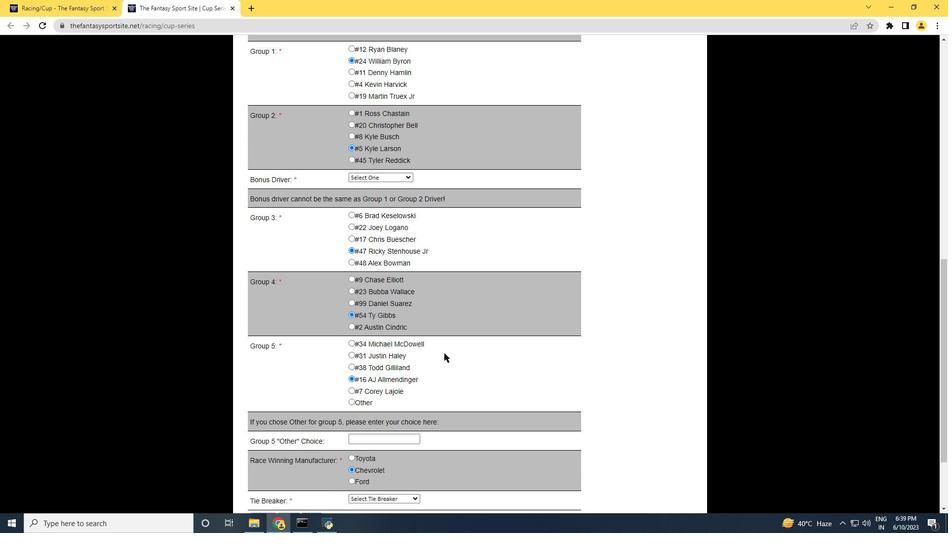 
Action: Mouse scrolled (444, 354) with delta (0, 0)
Screenshot: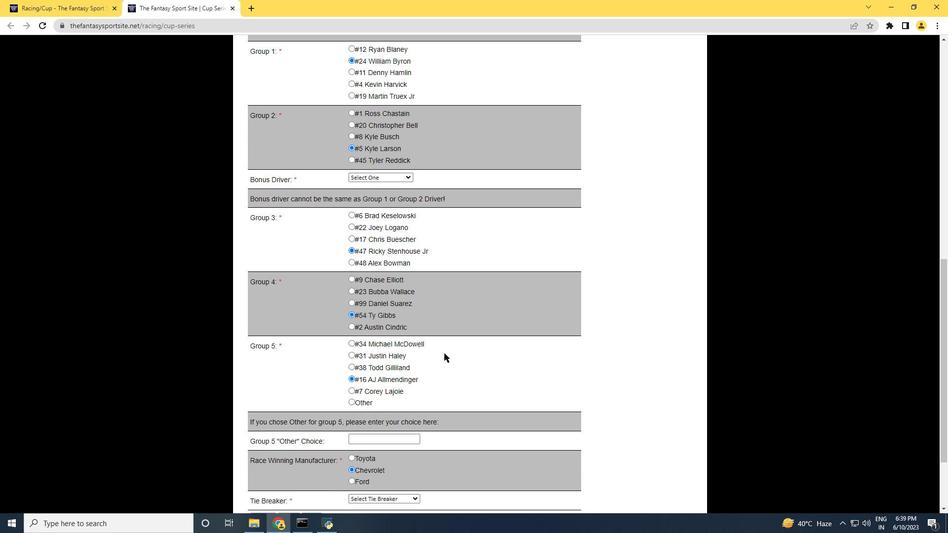 
Action: Mouse moved to (386, 271)
Screenshot: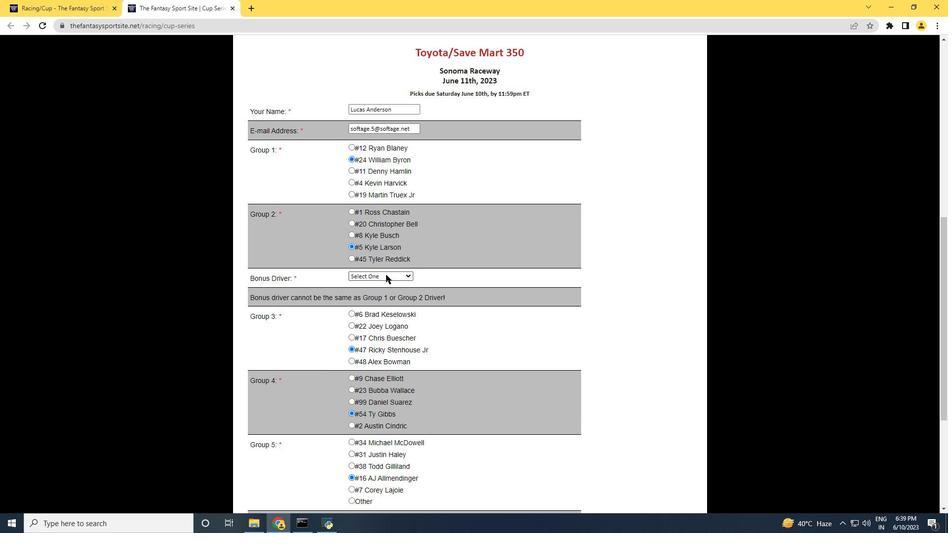 
Action: Mouse pressed left at (386, 271)
Screenshot: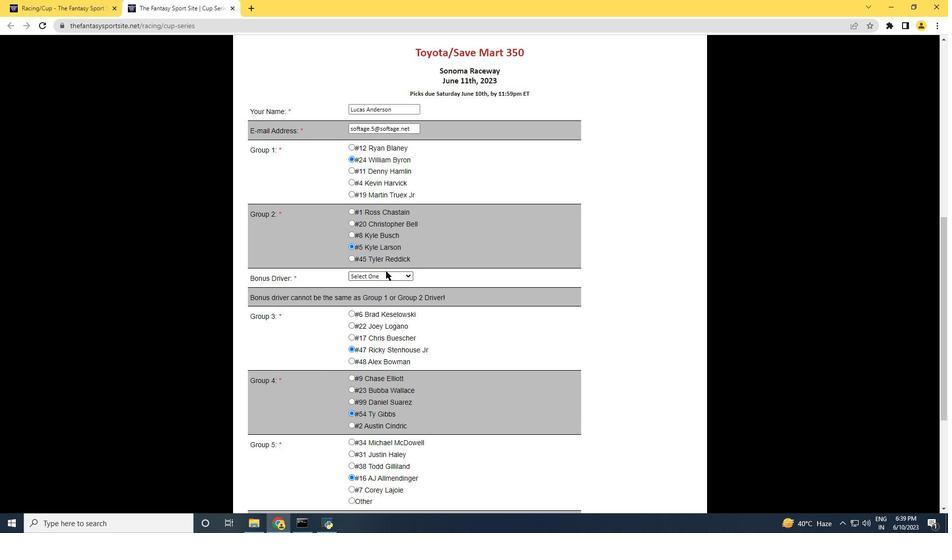 
Action: Mouse moved to (364, 340)
Screenshot: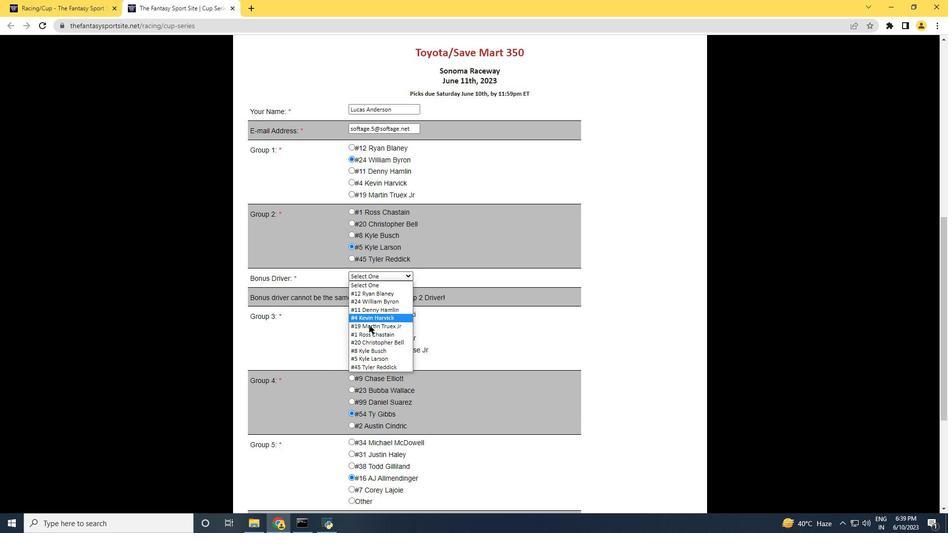
Action: Mouse scrolled (364, 339) with delta (0, 0)
Screenshot: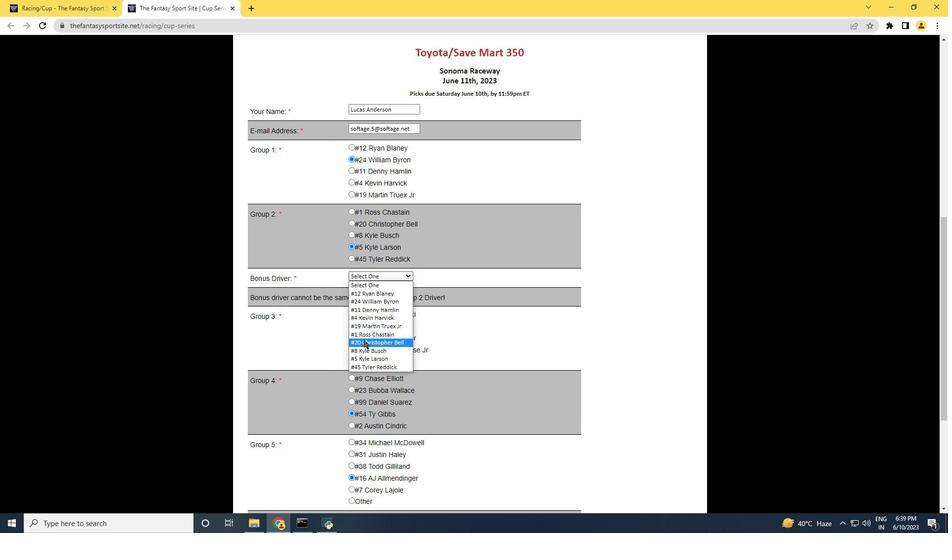 
Action: Mouse moved to (365, 340)
Screenshot: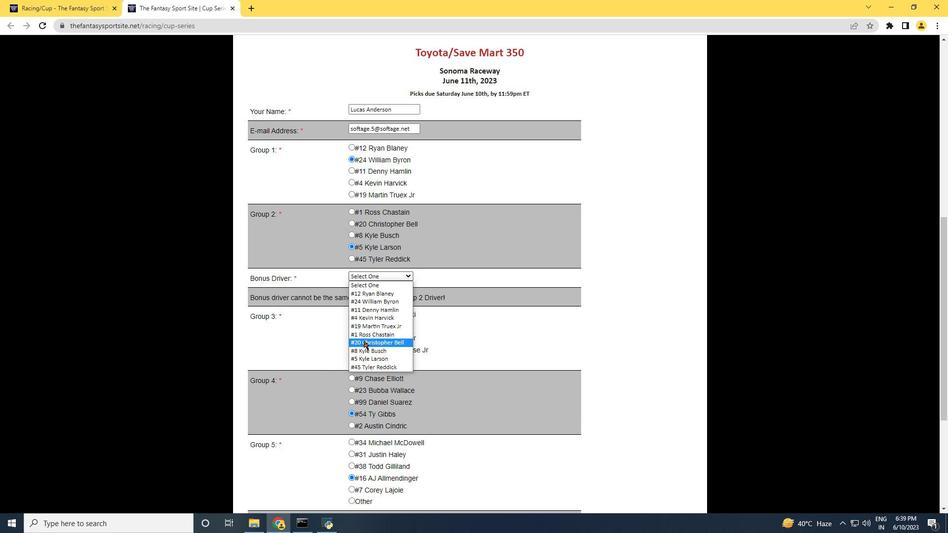 
Action: Mouse pressed left at (365, 340)
Screenshot: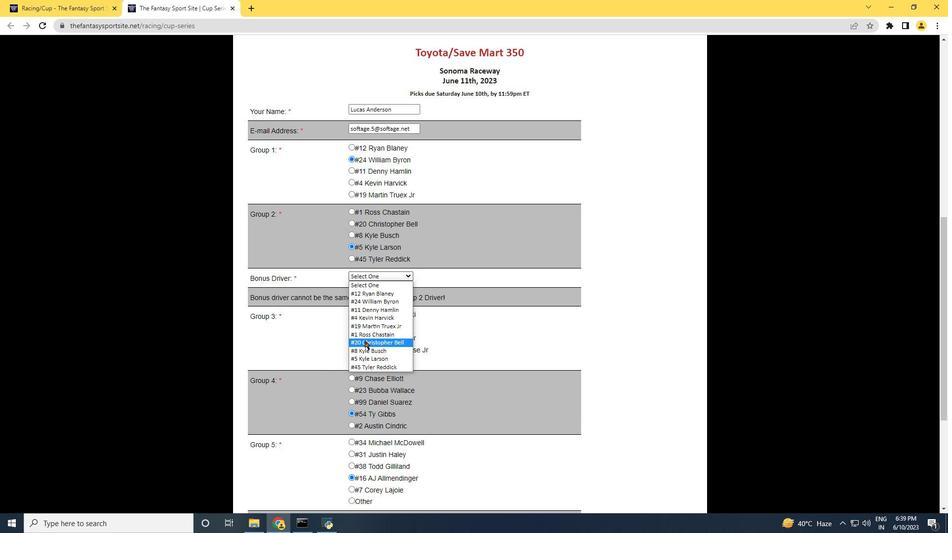
Action: Mouse moved to (304, 351)
Screenshot: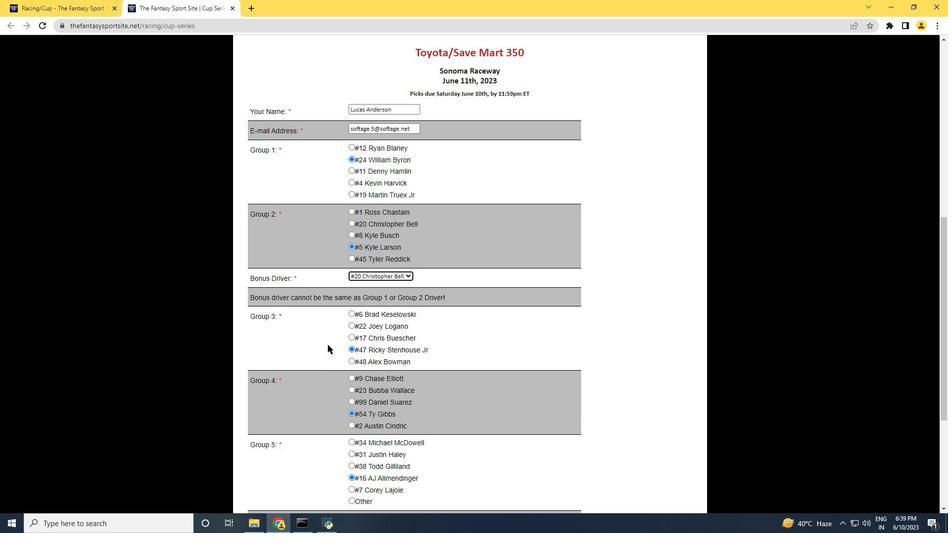 
Action: Mouse scrolled (304, 351) with delta (0, 0)
Screenshot: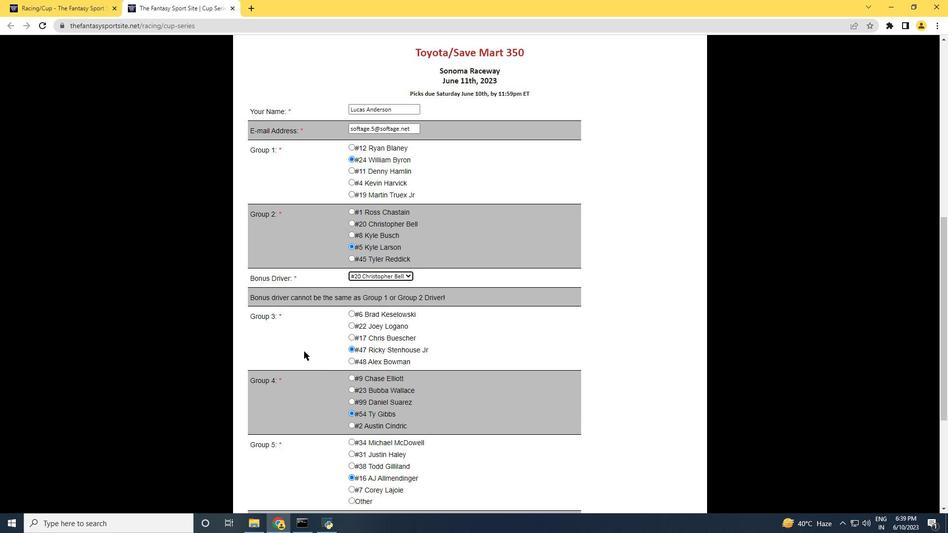 
Action: Mouse scrolled (304, 351) with delta (0, 0)
Screenshot: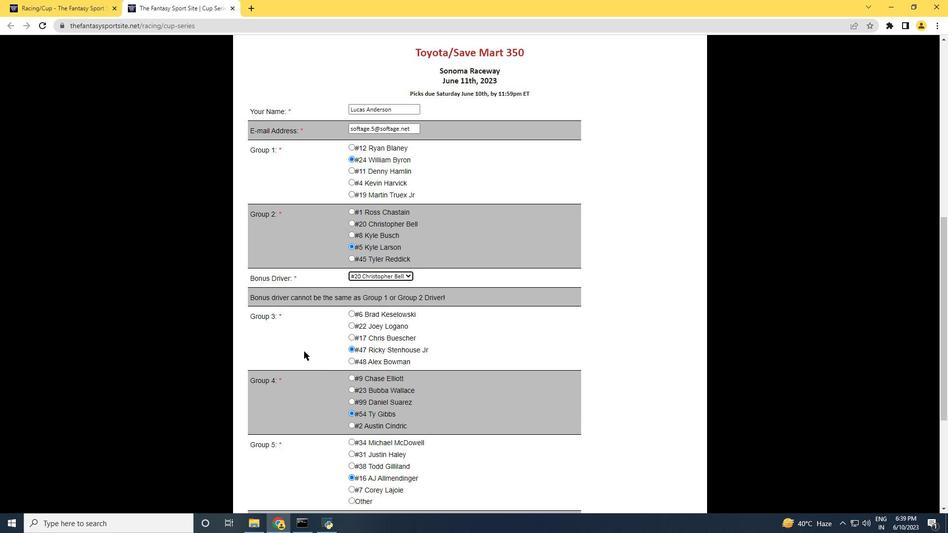 
Action: Mouse scrolled (304, 351) with delta (0, 0)
Screenshot: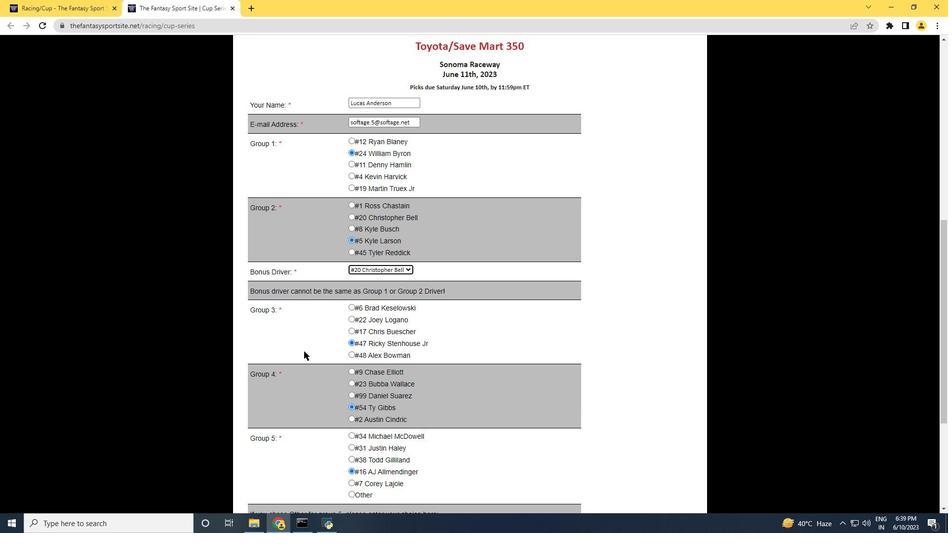 
Action: Mouse moved to (303, 351)
Screenshot: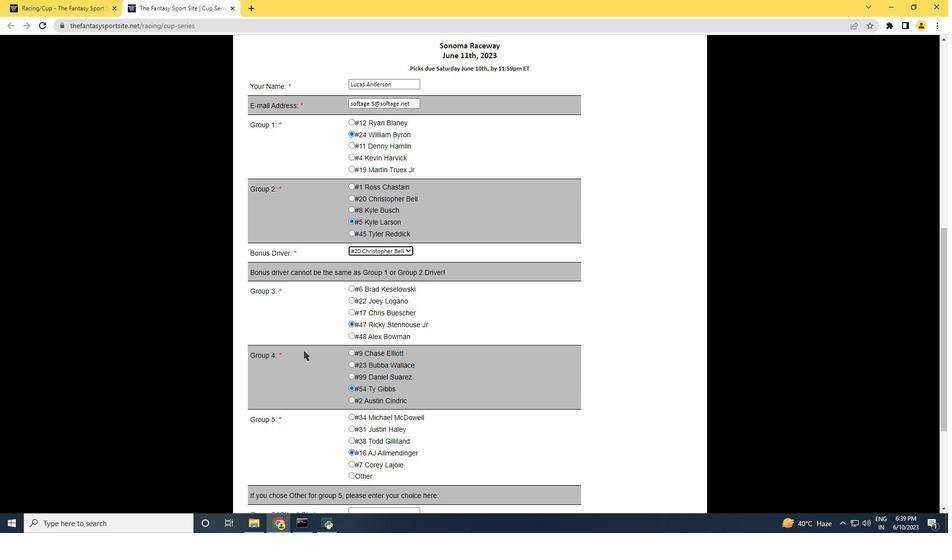
Action: Mouse scrolled (303, 351) with delta (0, 0)
Screenshot: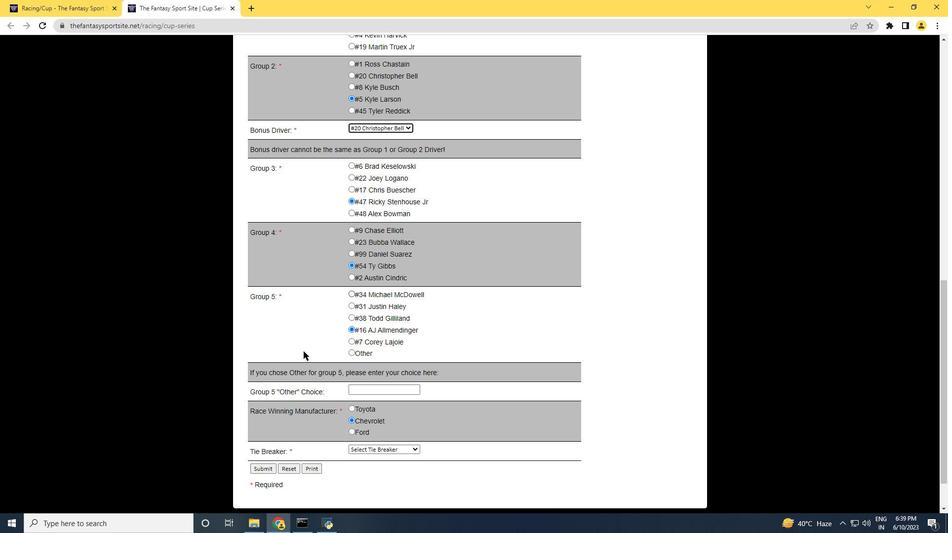 
Action: Mouse scrolled (303, 351) with delta (0, 0)
Screenshot: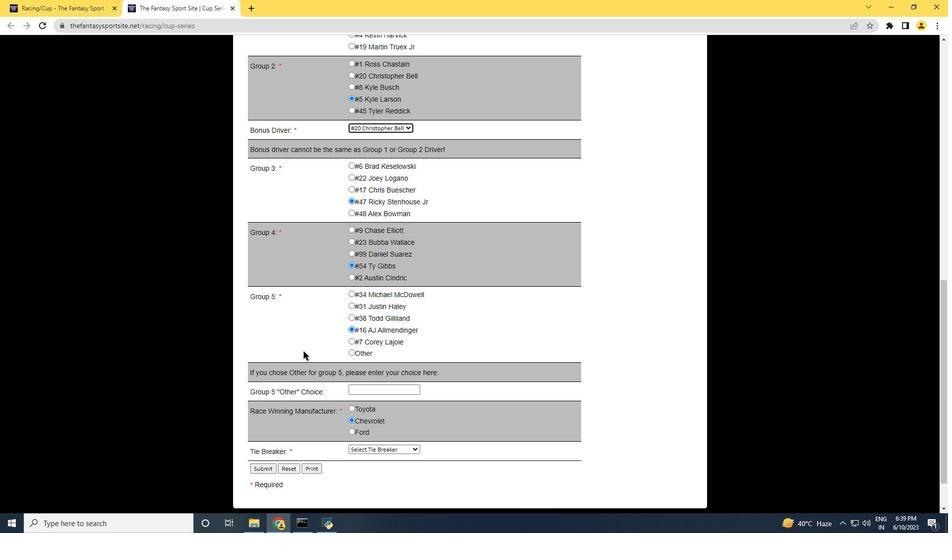 
Action: Mouse scrolled (303, 351) with delta (0, 0)
Screenshot: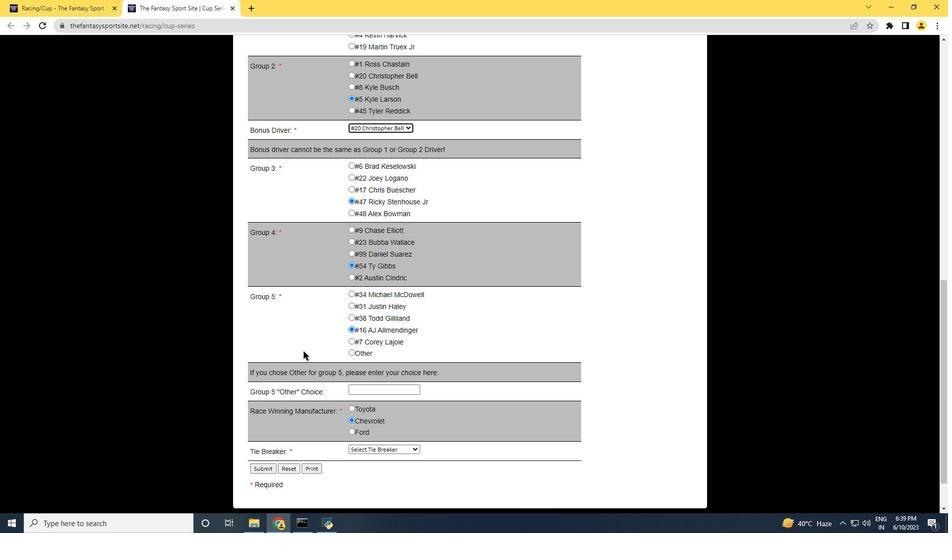 
Action: Mouse moved to (397, 400)
Screenshot: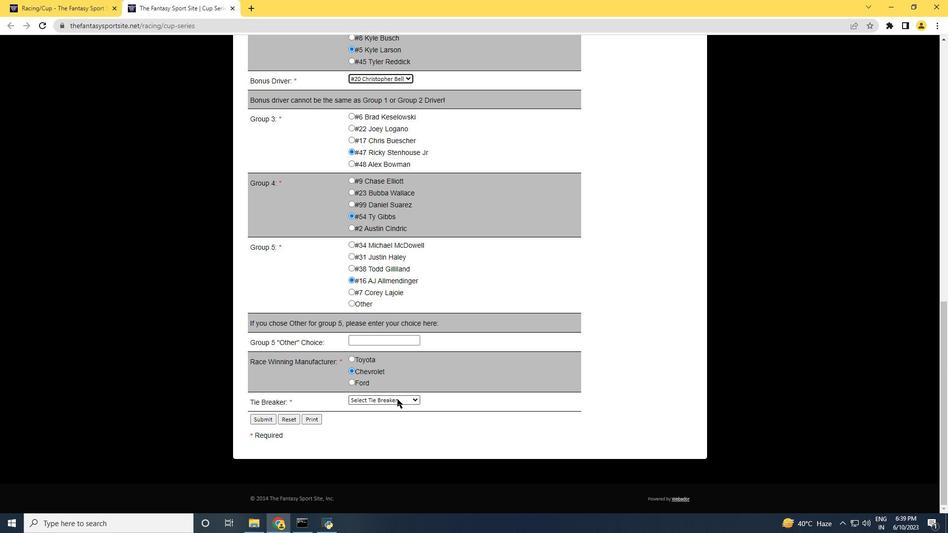 
Action: Mouse pressed left at (397, 400)
Screenshot: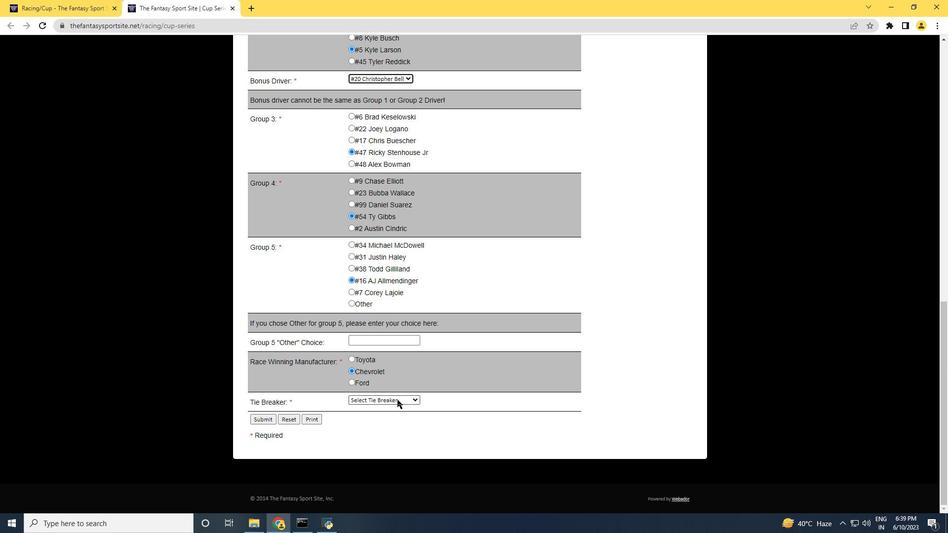 
Action: Mouse moved to (394, 382)
Screenshot: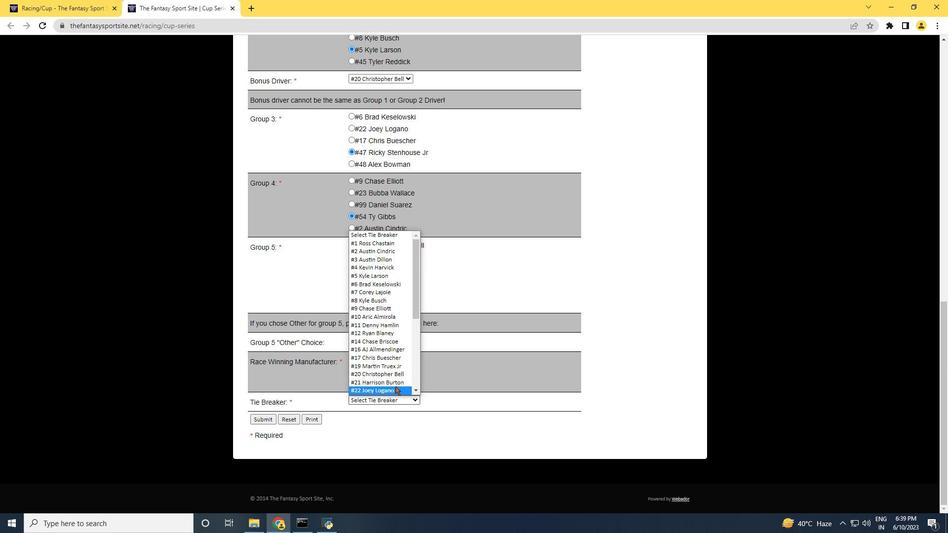 
Action: Mouse scrolled (394, 381) with delta (0, 0)
Screenshot: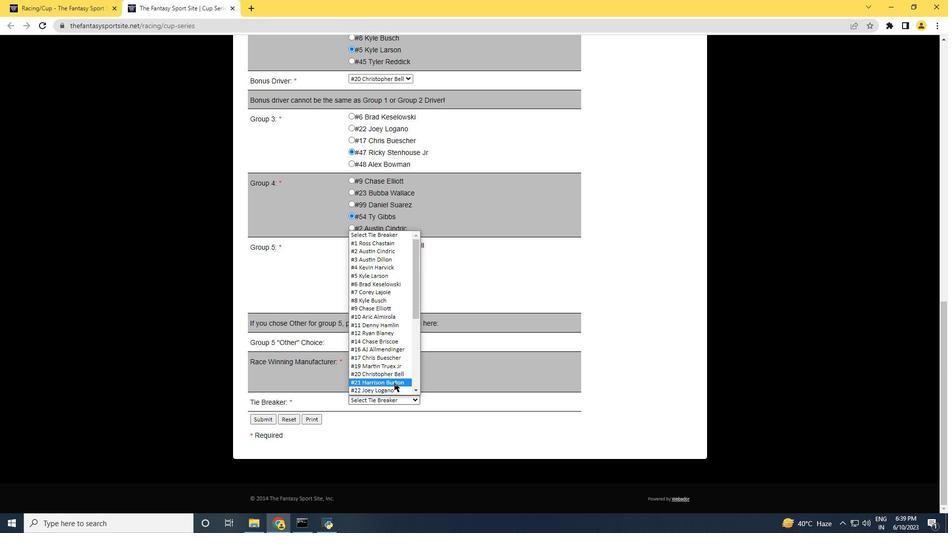 
Action: Mouse scrolled (394, 381) with delta (0, 0)
Screenshot: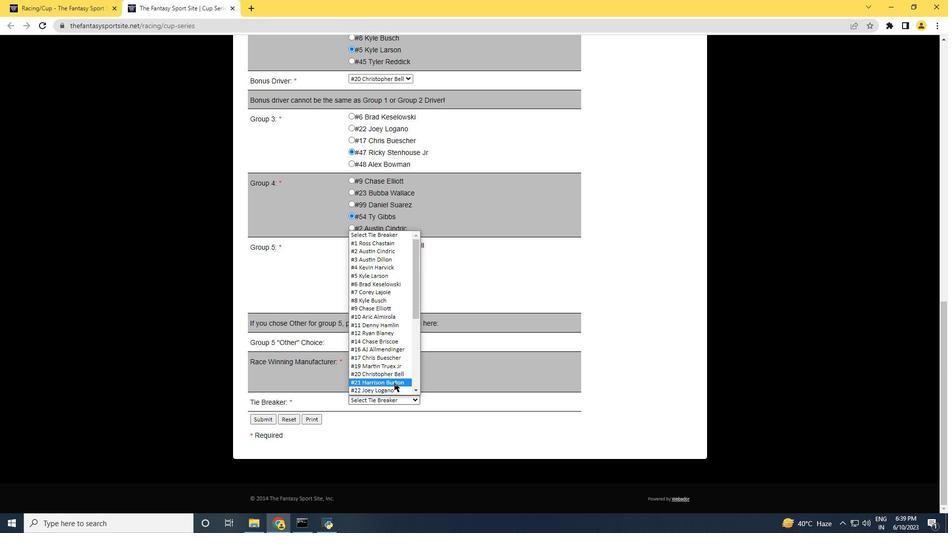 
Action: Mouse scrolled (394, 381) with delta (0, 0)
Screenshot: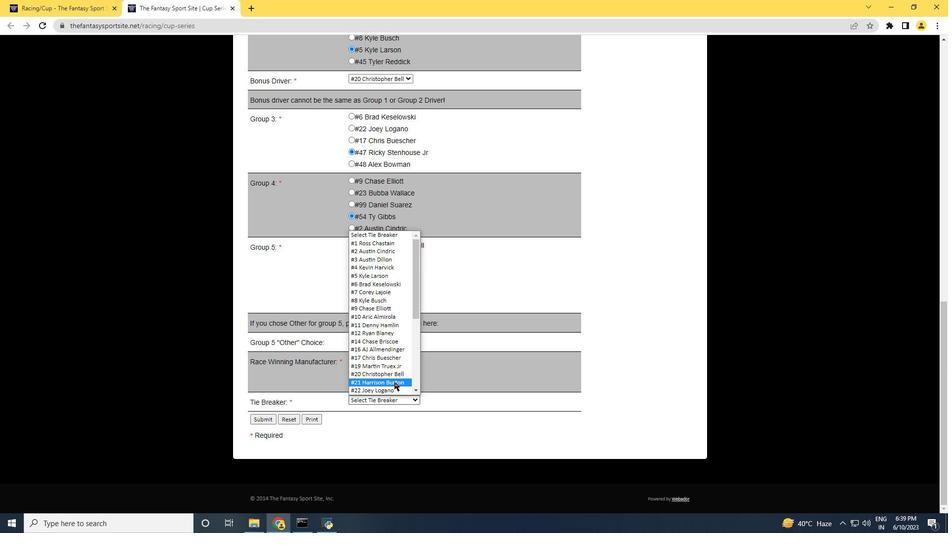 
Action: Mouse moved to (394, 381)
Screenshot: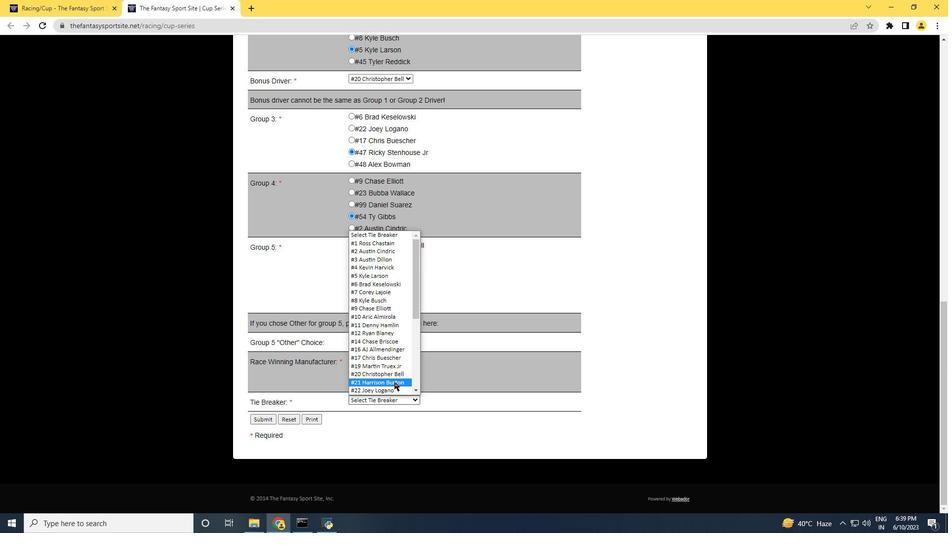 
Action: Mouse scrolled (394, 381) with delta (0, 0)
Screenshot: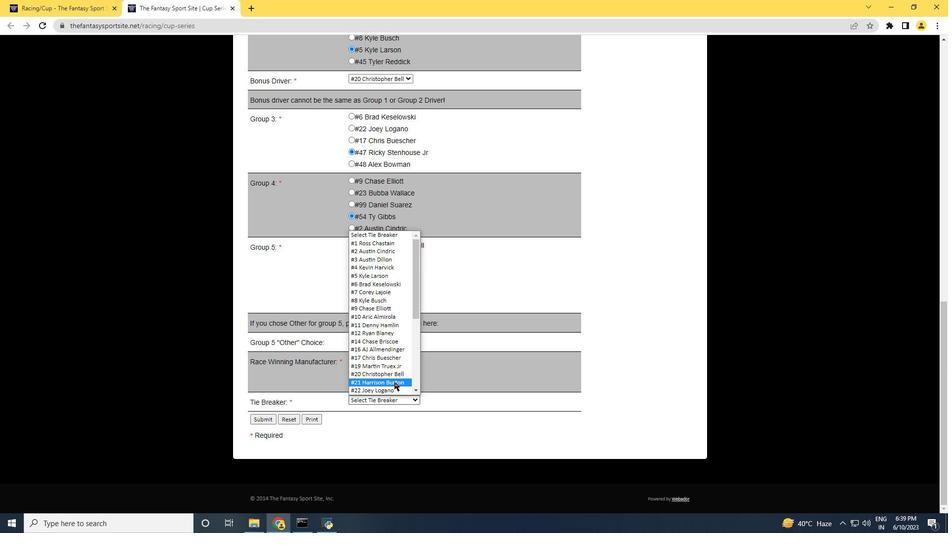 
Action: Mouse moved to (392, 380)
Screenshot: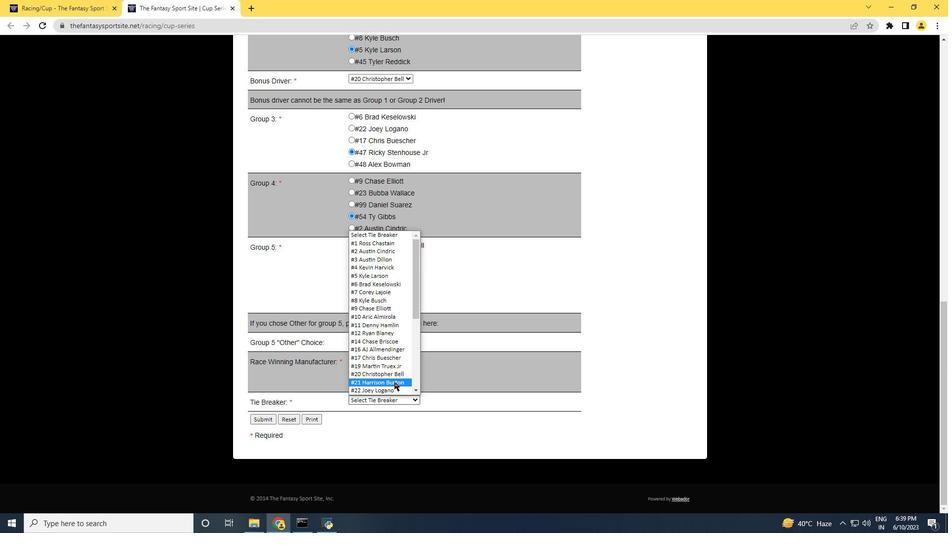 
Action: Mouse scrolled (392, 379) with delta (0, 0)
Screenshot: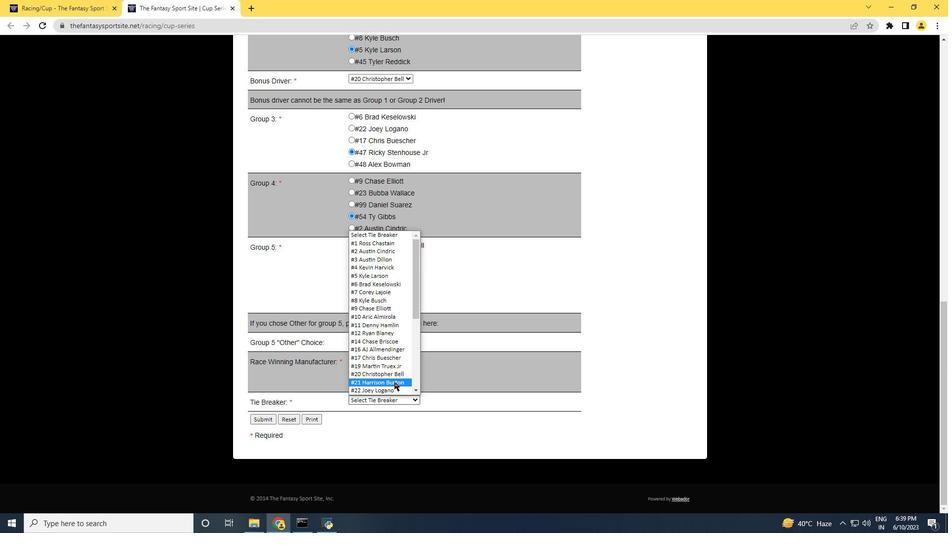
Action: Mouse moved to (392, 379)
Screenshot: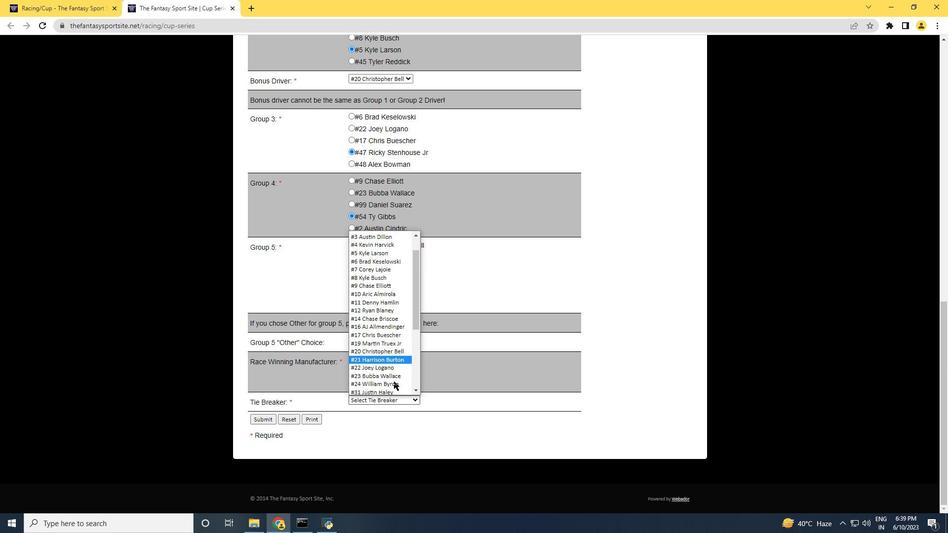 
Action: Mouse scrolled (392, 379) with delta (0, 0)
Screenshot: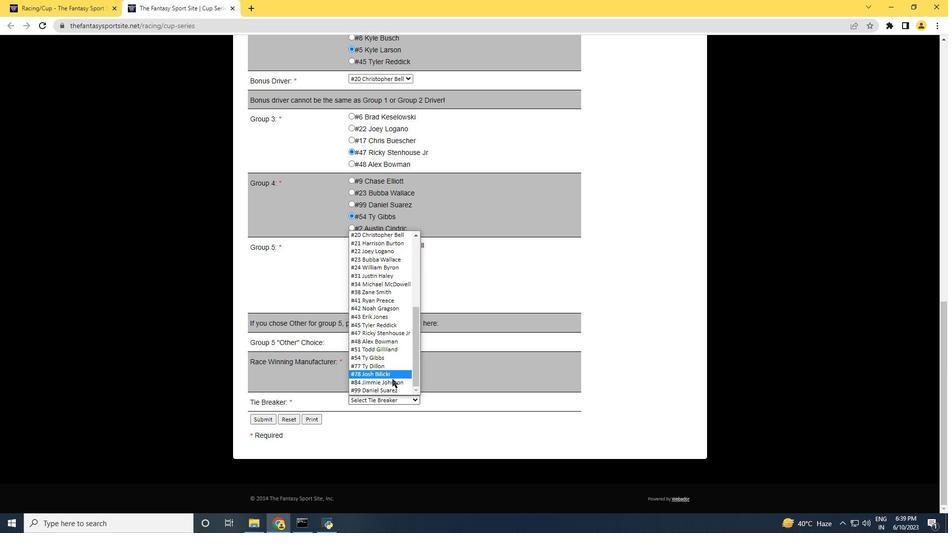 
Action: Mouse scrolled (392, 379) with delta (0, 0)
Screenshot: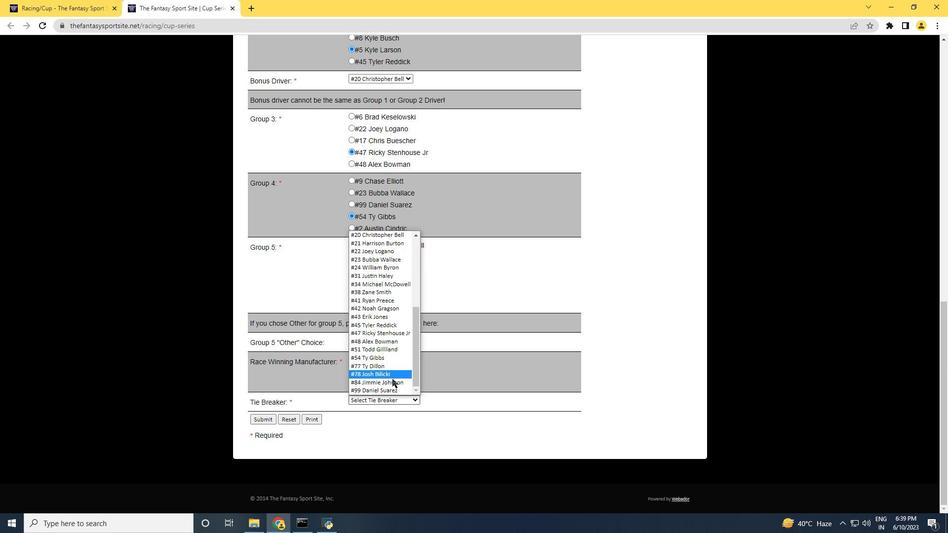 
Action: Mouse scrolled (392, 379) with delta (0, 0)
Screenshot: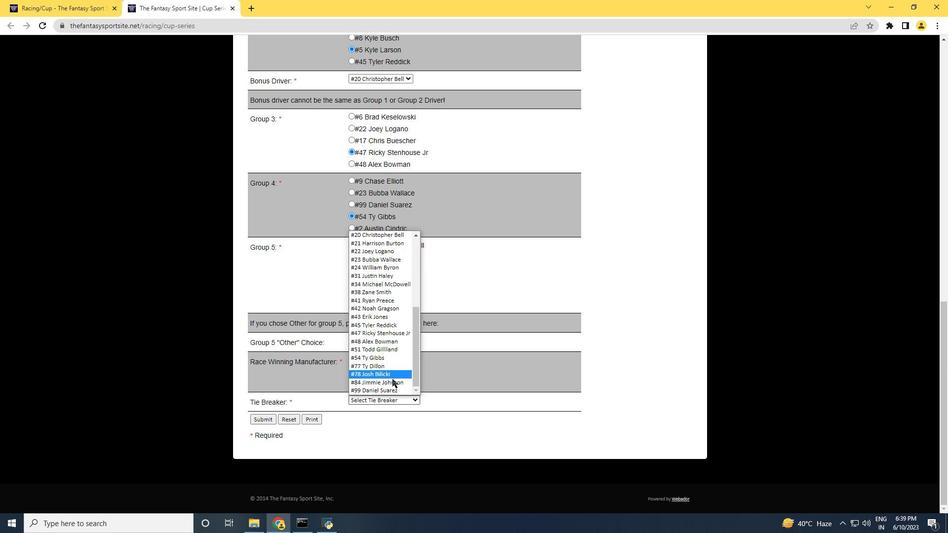 
Action: Mouse moved to (377, 381)
Screenshot: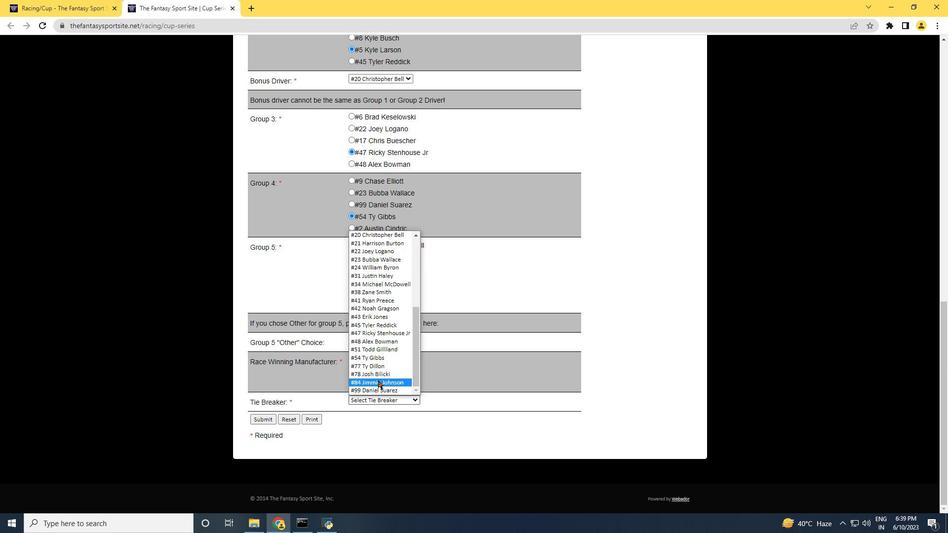 
Action: Mouse pressed left at (377, 381)
Screenshot: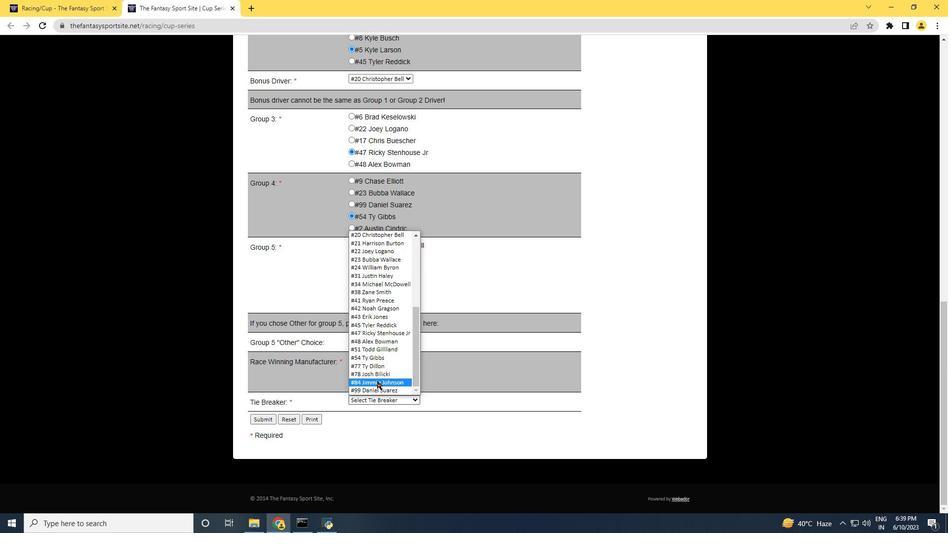 
Action: Mouse moved to (265, 420)
Screenshot: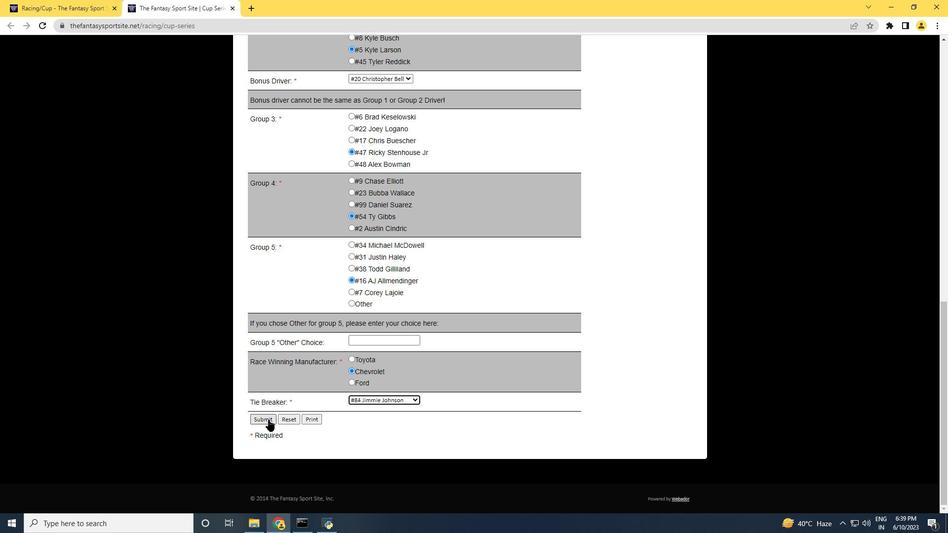 
Action: Mouse pressed left at (265, 420)
Screenshot: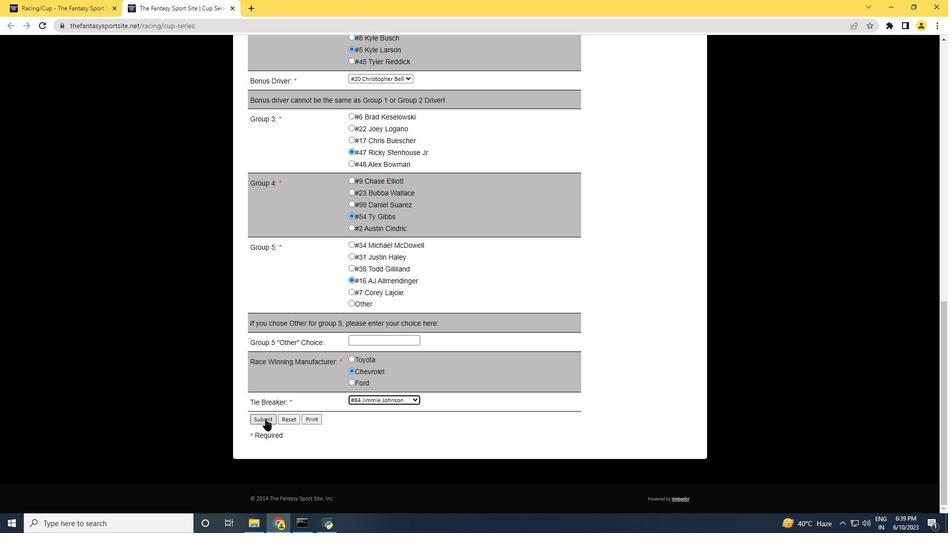 
Action: Mouse moved to (124, 354)
Screenshot: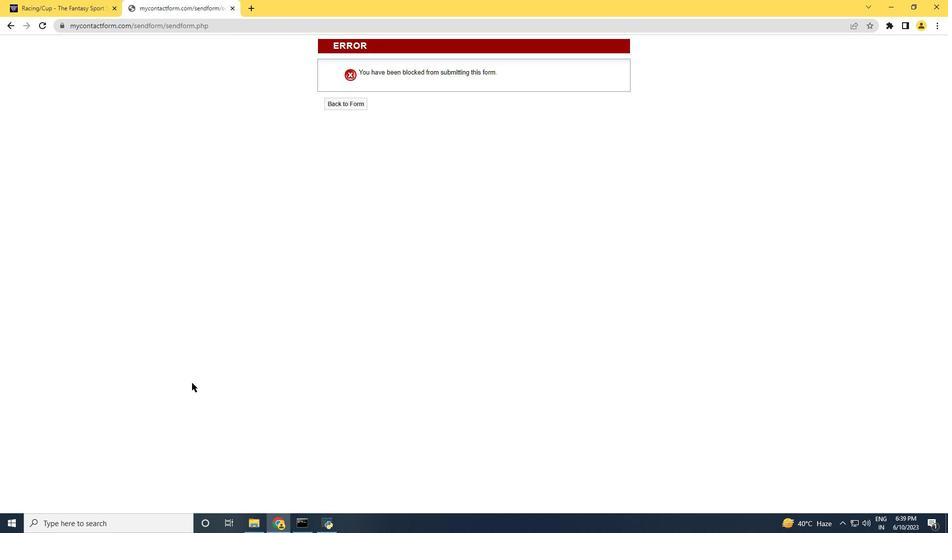 
